 Task: Display the results of the 2022 Victory Lane Racing NASCAR Cup Series for the race "Blu-Emu 400" on the track "Martinsville".
Action: Mouse moved to (150, 168)
Screenshot: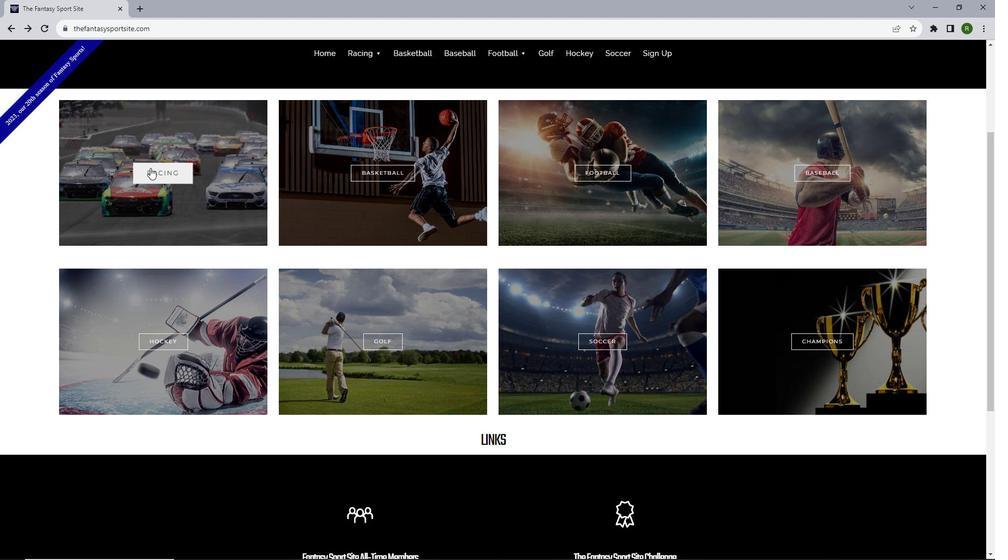 
Action: Mouse pressed left at (150, 168)
Screenshot: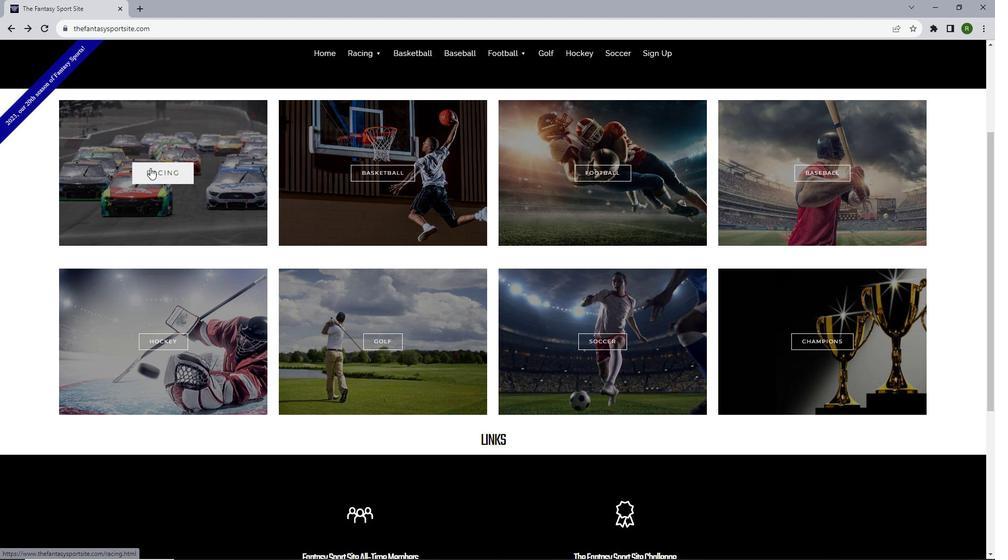 
Action: Mouse moved to (332, 187)
Screenshot: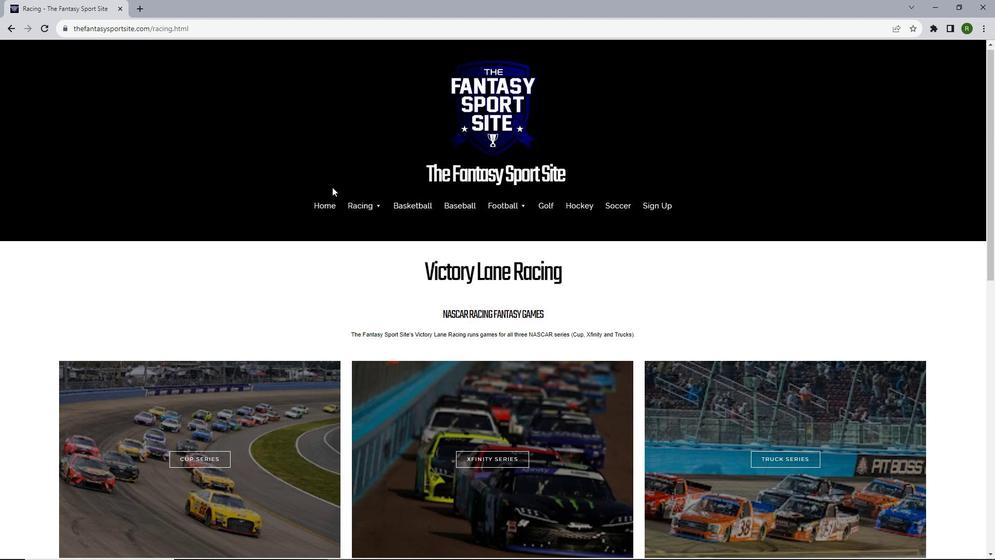 
Action: Mouse scrolled (332, 186) with delta (0, 0)
Screenshot: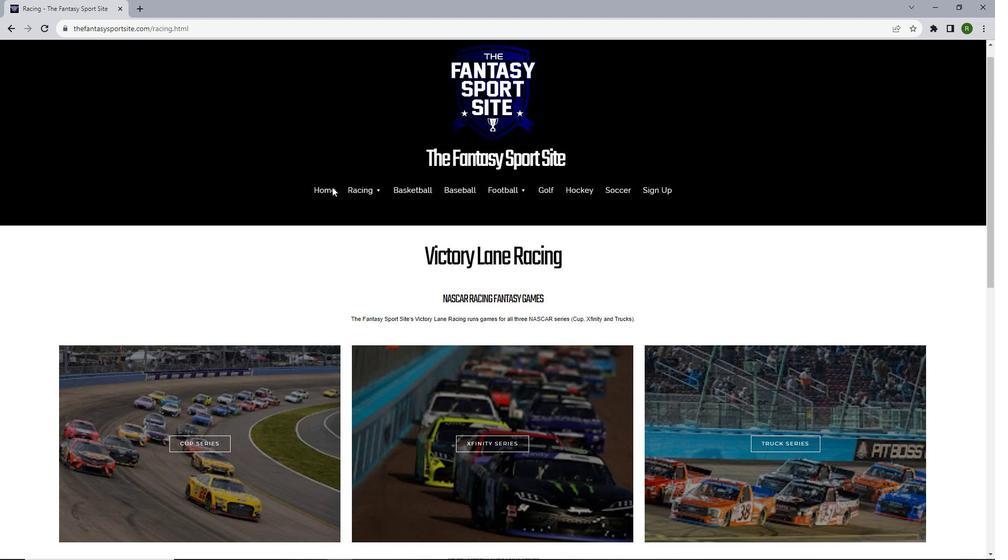
Action: Mouse scrolled (332, 186) with delta (0, 0)
Screenshot: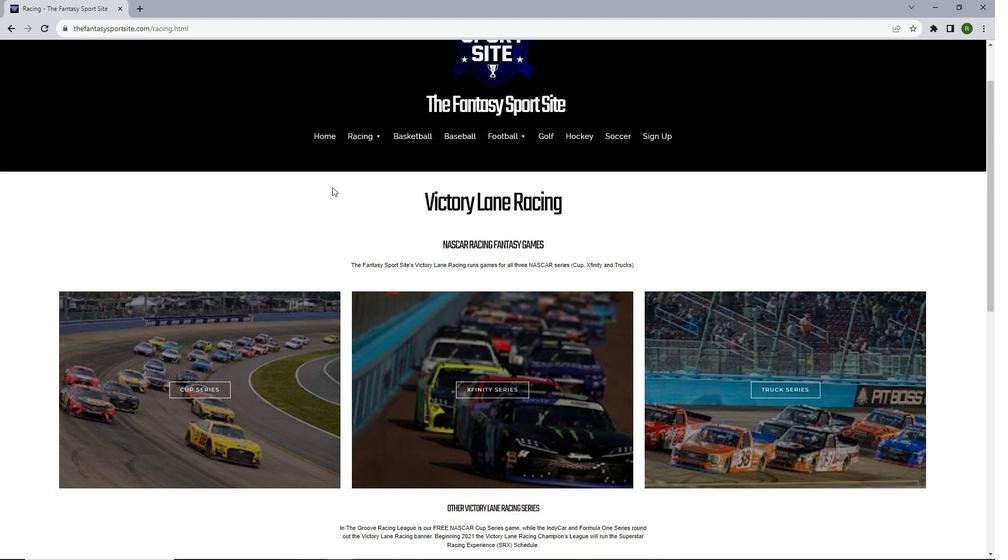 
Action: Mouse scrolled (332, 186) with delta (0, 0)
Screenshot: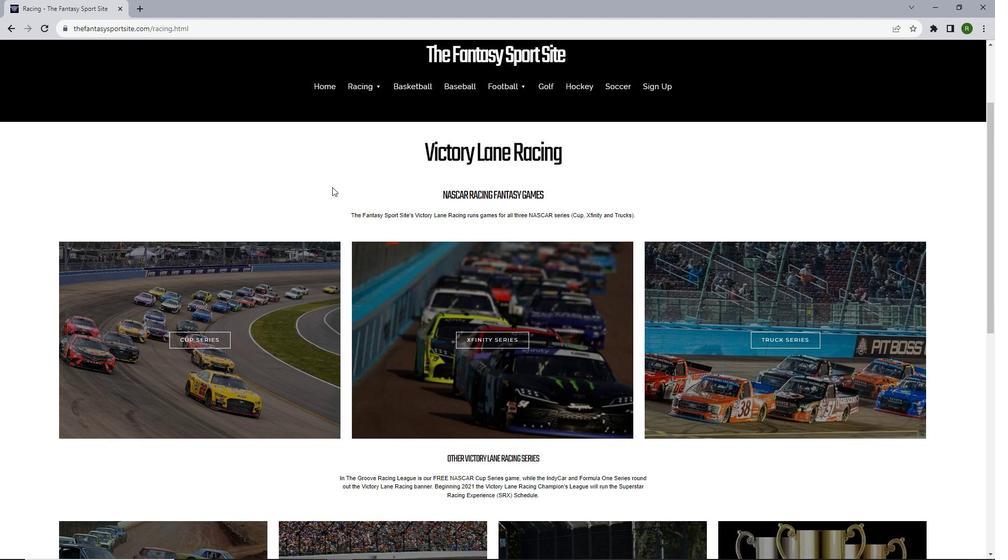
Action: Mouse scrolled (332, 186) with delta (0, 0)
Screenshot: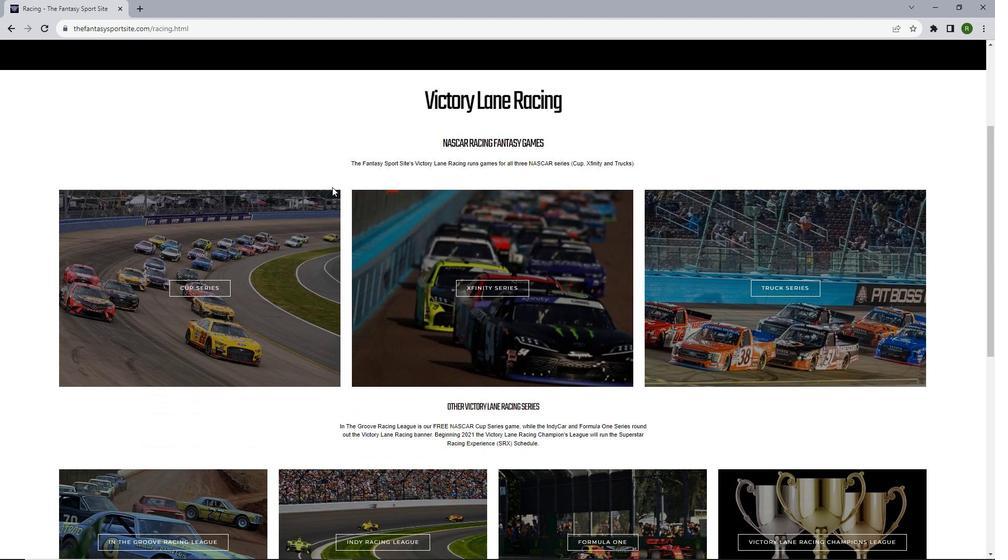 
Action: Mouse moved to (207, 256)
Screenshot: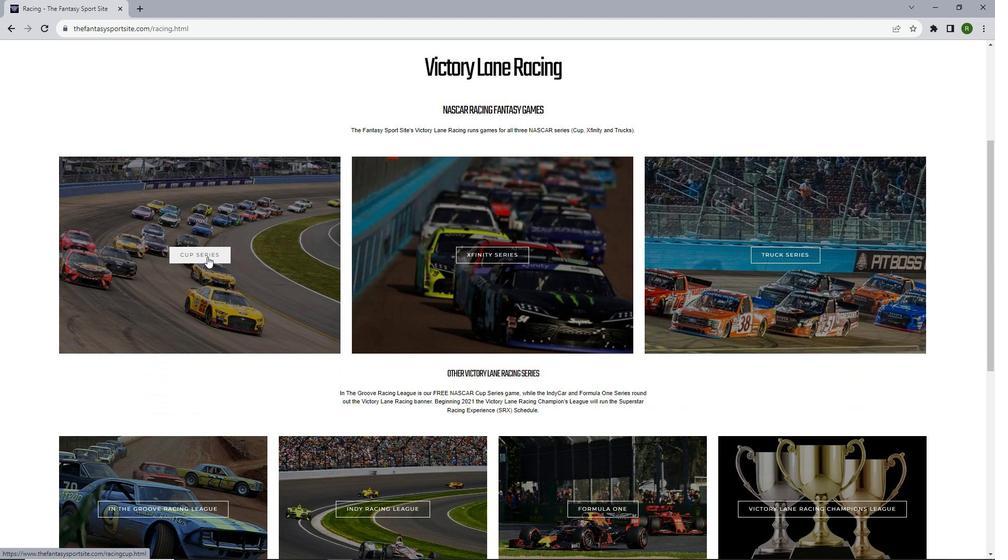 
Action: Mouse pressed left at (207, 256)
Screenshot: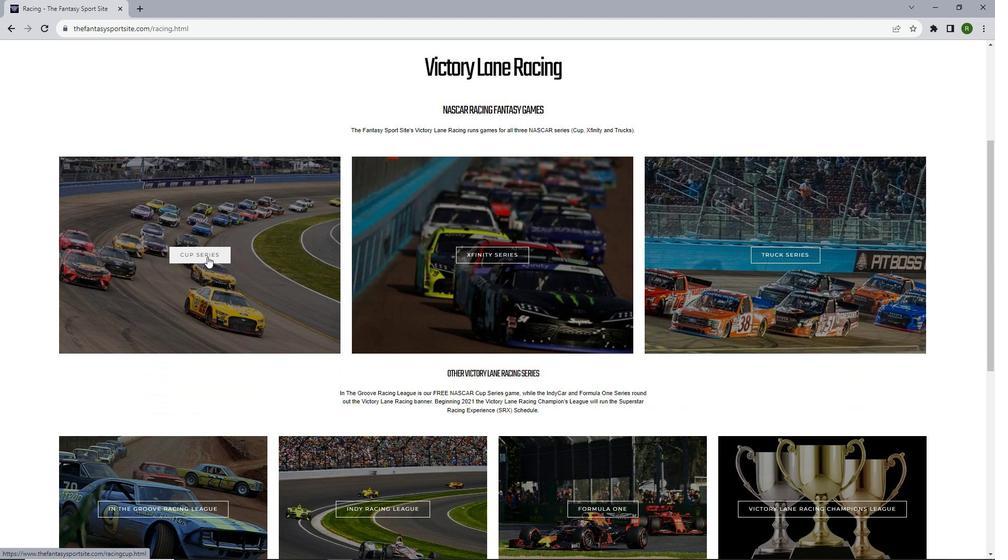 
Action: Mouse moved to (371, 213)
Screenshot: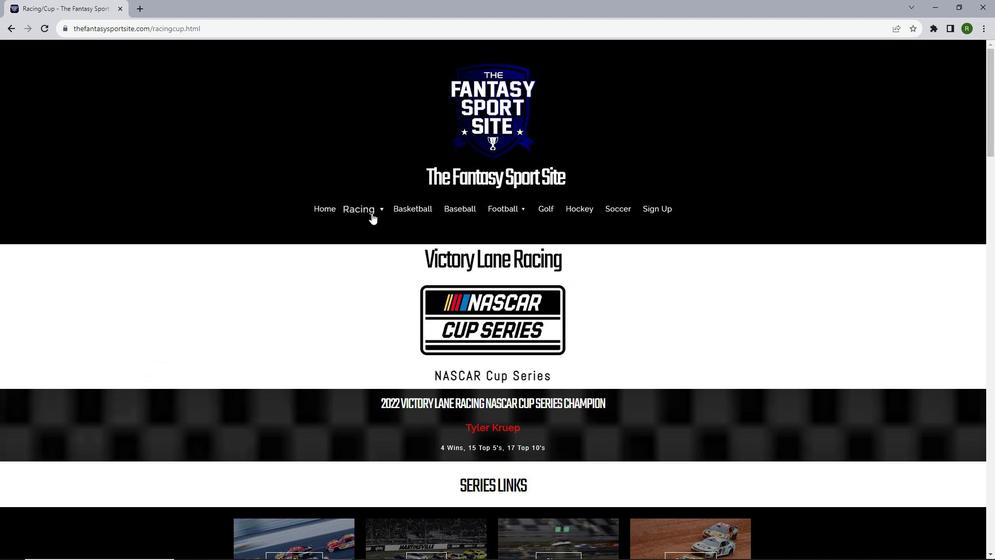
Action: Mouse scrolled (371, 212) with delta (0, 0)
Screenshot: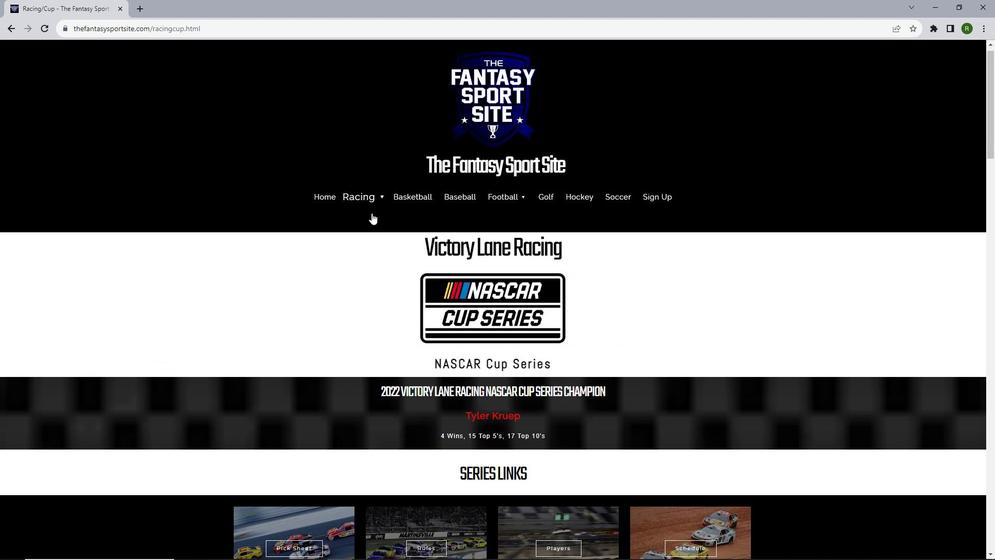 
Action: Mouse scrolled (371, 212) with delta (0, 0)
Screenshot: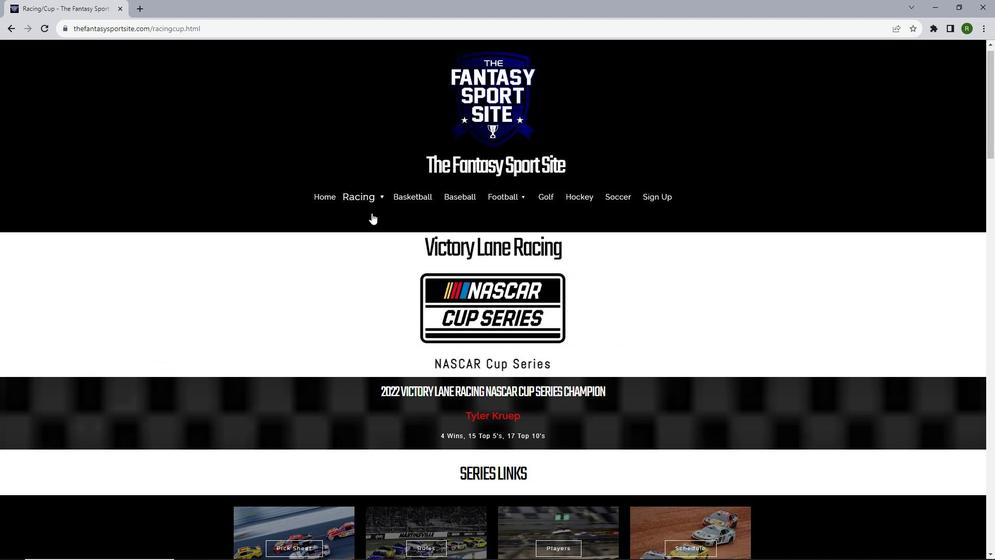 
Action: Mouse scrolled (371, 212) with delta (0, 0)
Screenshot: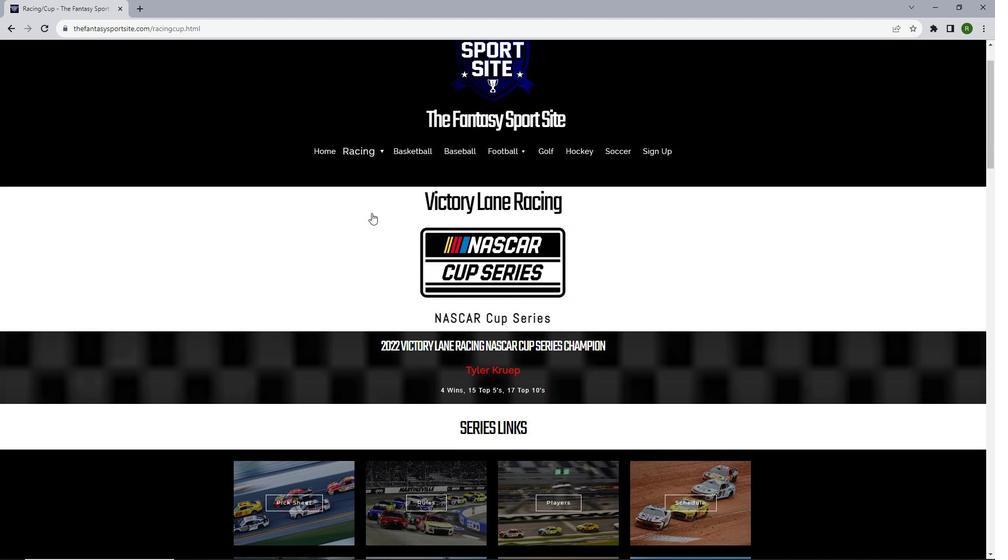 
Action: Mouse moved to (372, 213)
Screenshot: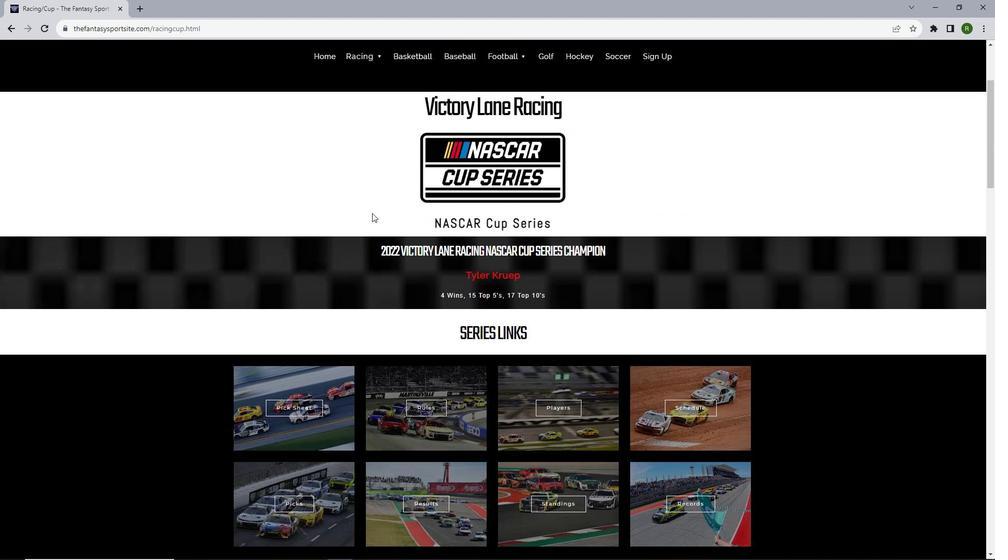 
Action: Mouse scrolled (372, 212) with delta (0, 0)
Screenshot: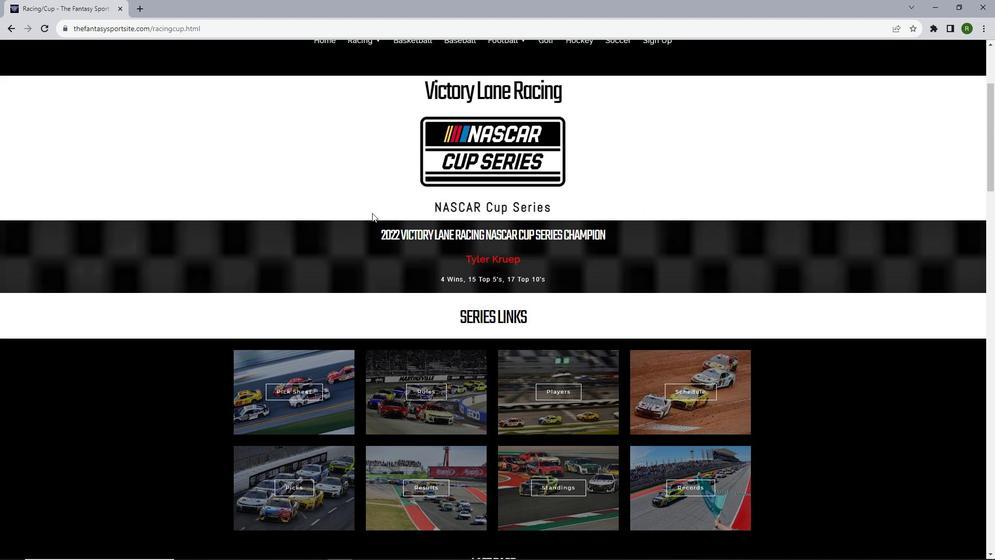 
Action: Mouse scrolled (372, 212) with delta (0, 0)
Screenshot: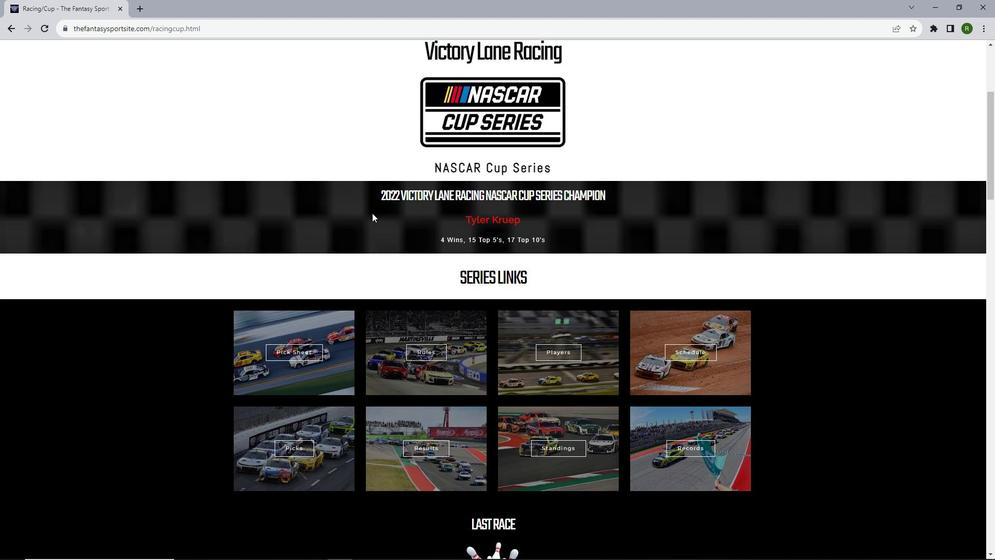 
Action: Mouse scrolled (372, 212) with delta (0, 0)
Screenshot: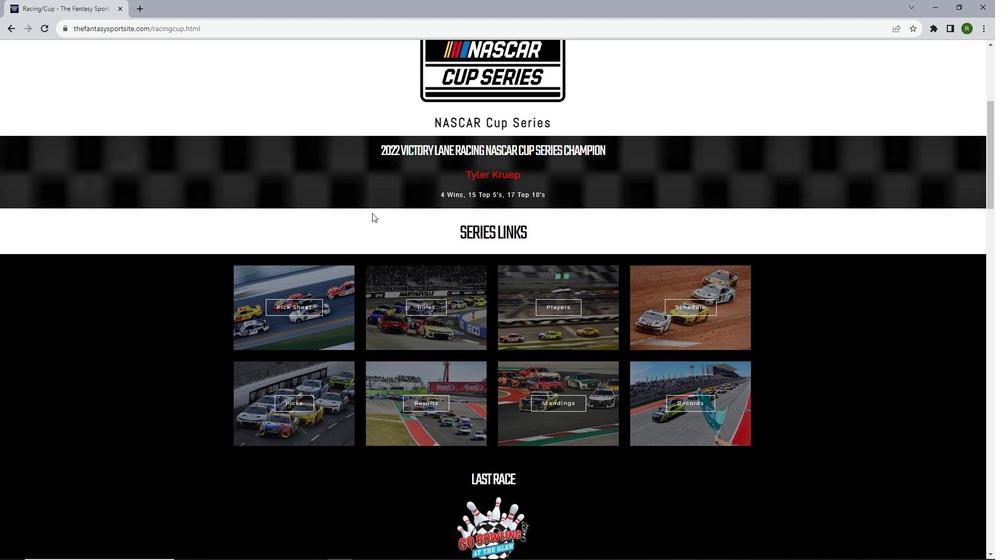 
Action: Mouse moved to (414, 345)
Screenshot: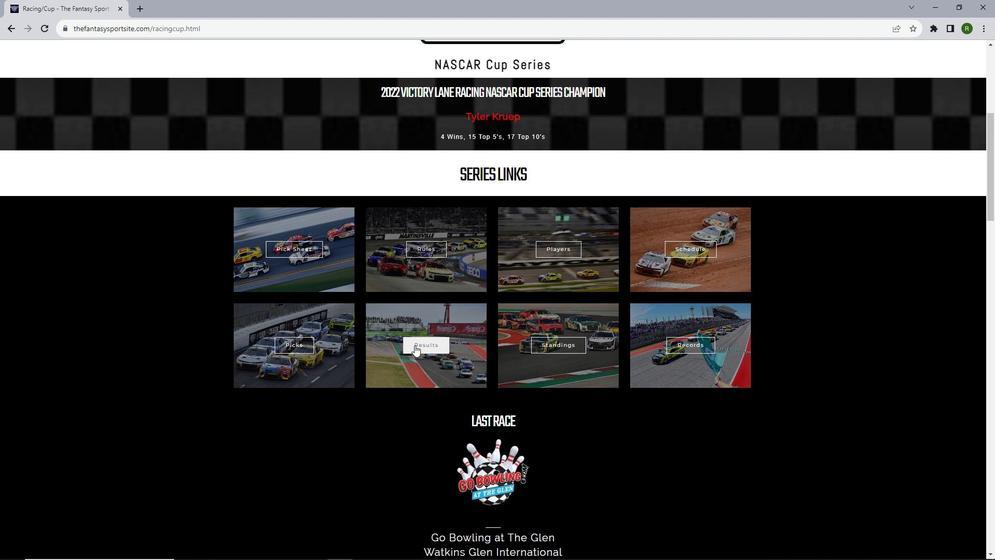 
Action: Mouse pressed left at (414, 345)
Screenshot: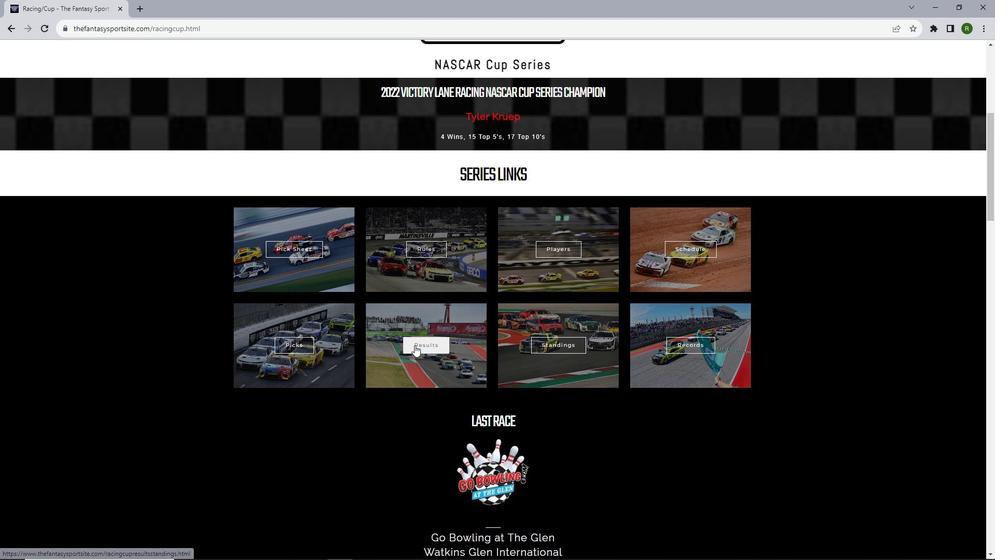 
Action: Mouse moved to (398, 215)
Screenshot: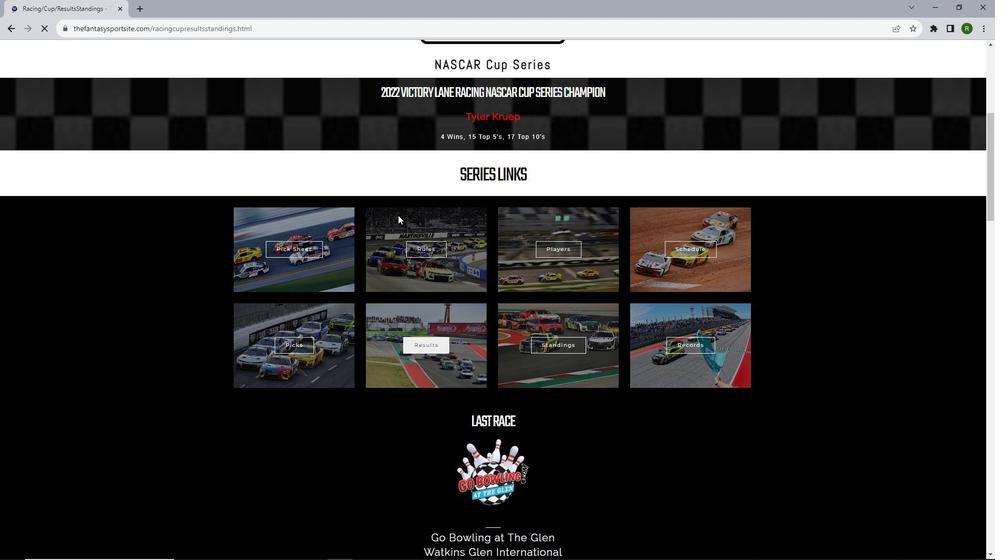 
Action: Mouse scrolled (398, 214) with delta (0, 0)
Screenshot: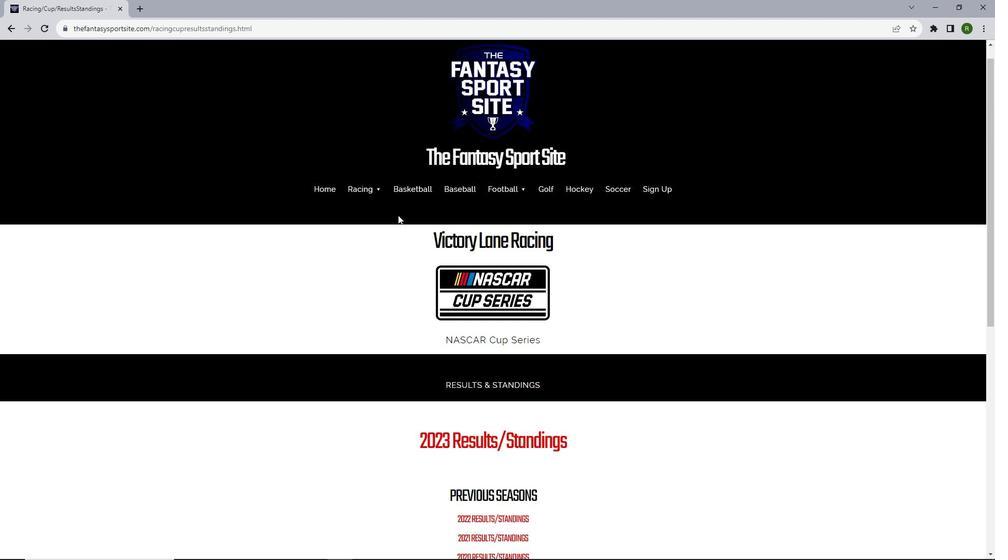 
Action: Mouse scrolled (398, 214) with delta (0, 0)
Screenshot: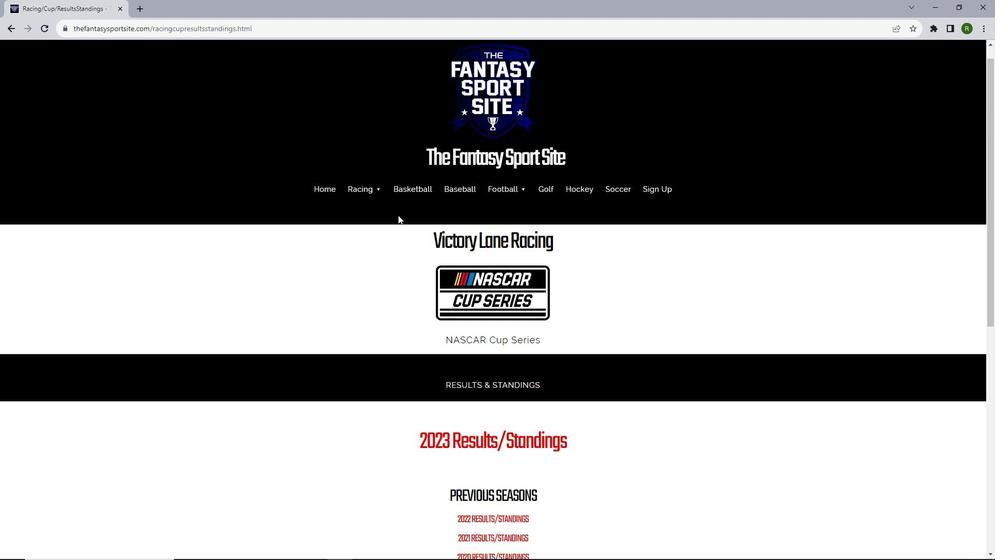 
Action: Mouse scrolled (398, 214) with delta (0, 0)
Screenshot: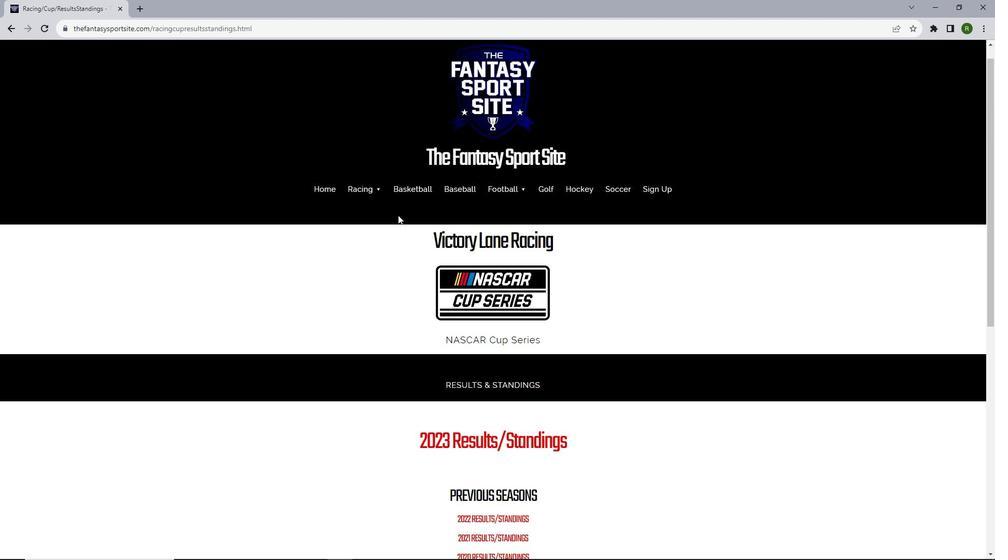 
Action: Mouse scrolled (398, 214) with delta (0, 0)
Screenshot: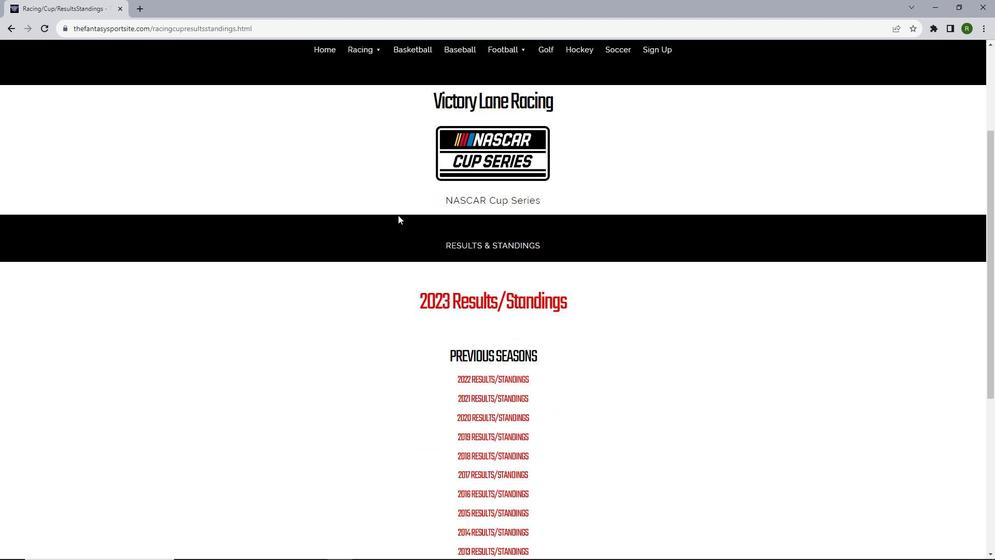 
Action: Mouse moved to (477, 330)
Screenshot: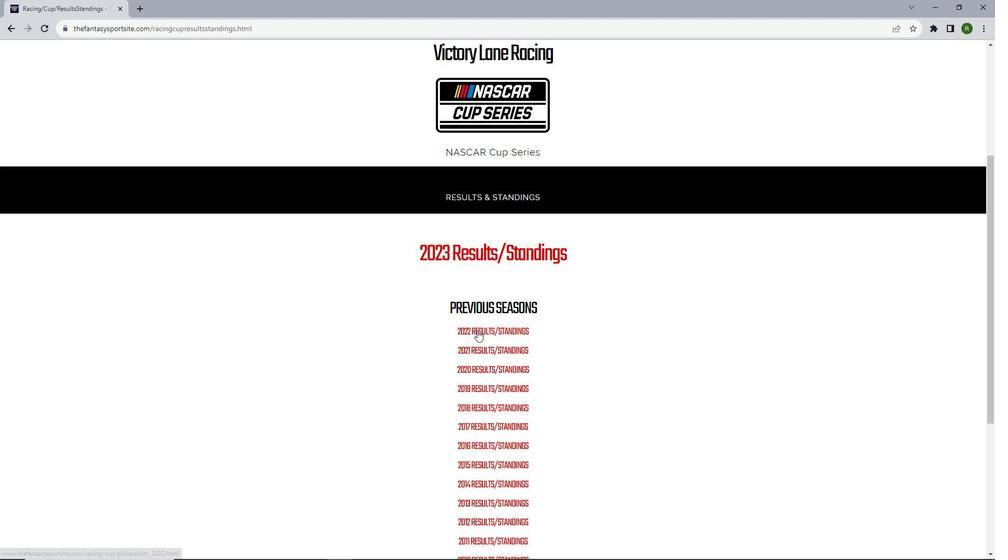 
Action: Mouse pressed left at (477, 330)
Screenshot: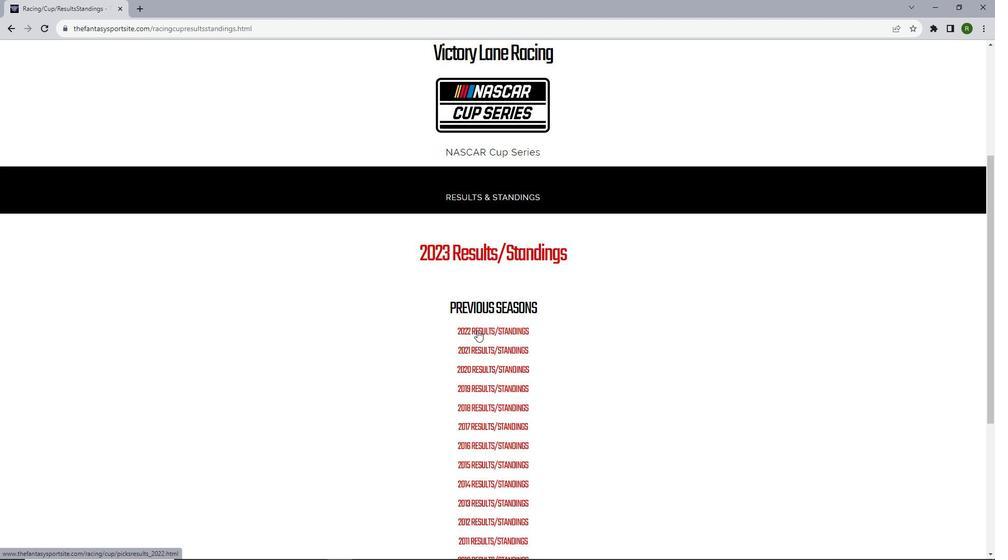 
Action: Mouse moved to (597, 183)
Screenshot: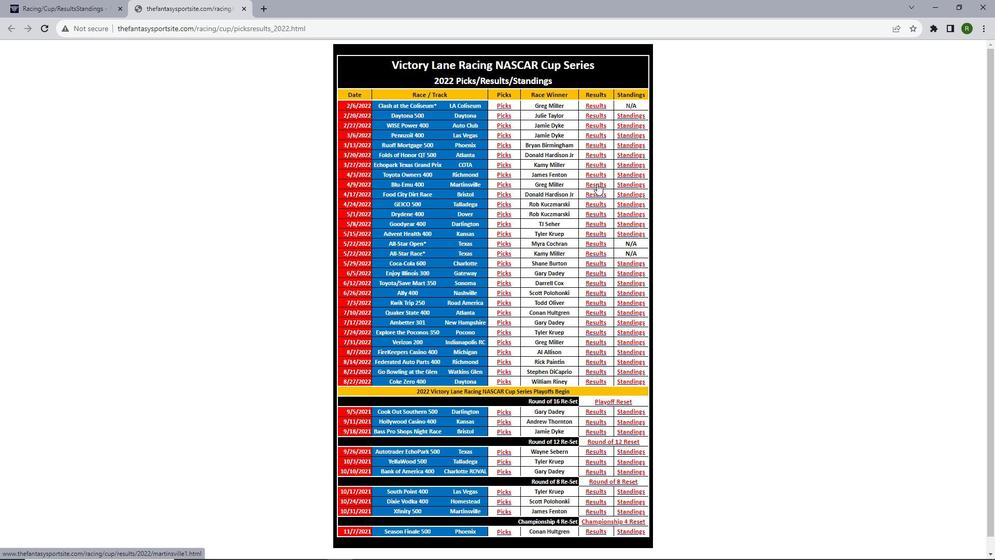 
Action: Mouse pressed left at (597, 183)
Screenshot: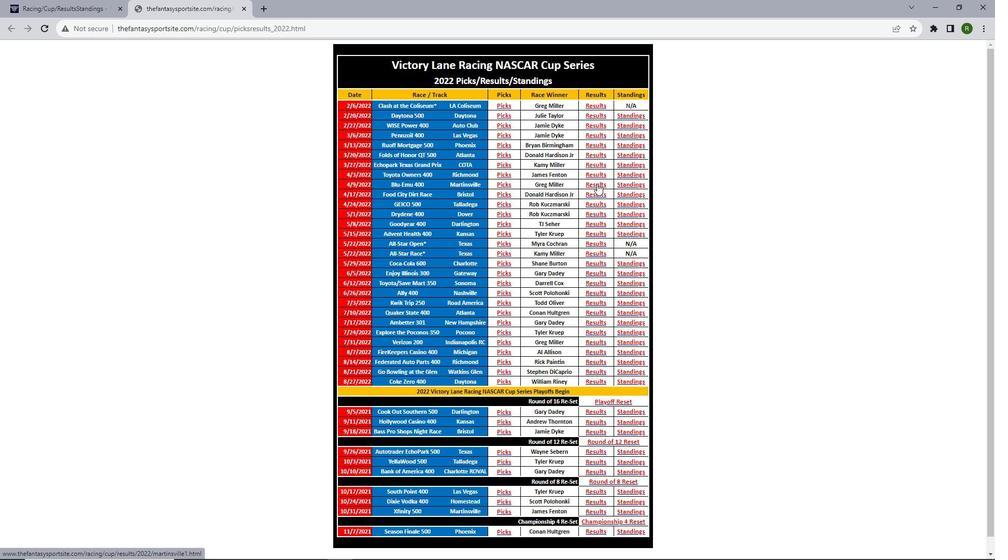 
Action: Mouse moved to (382, 136)
Screenshot: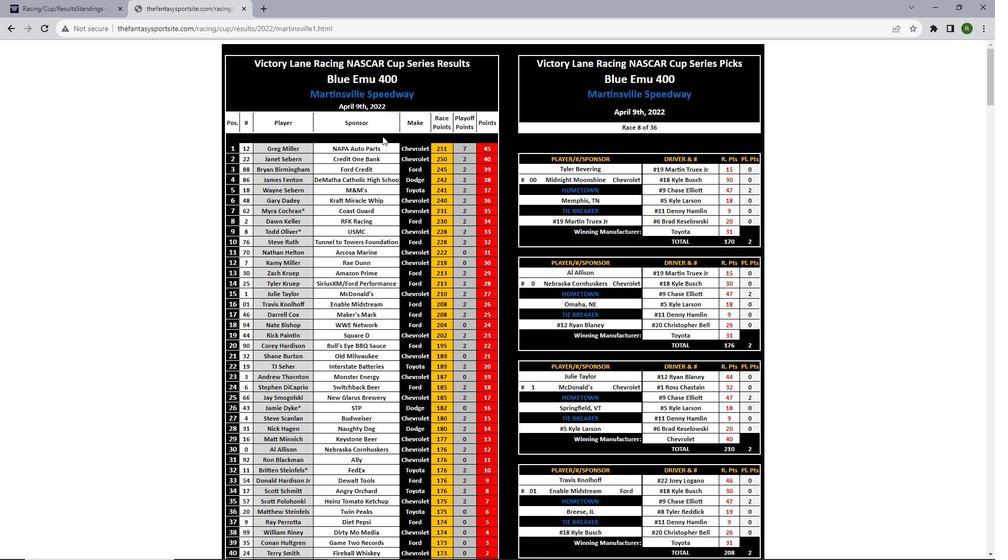 
Action: Mouse scrolled (382, 135) with delta (0, 0)
Screenshot: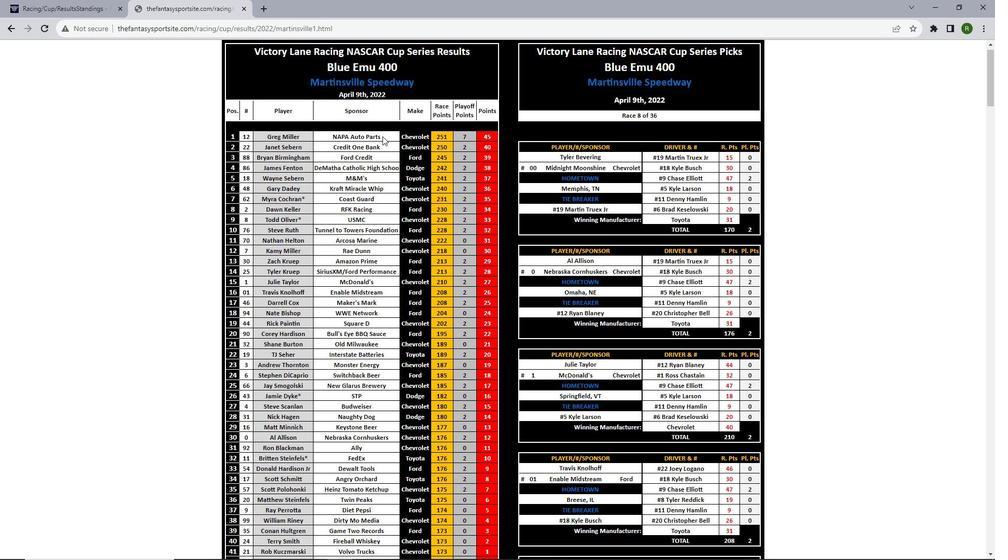 
Action: Mouse moved to (379, 139)
Screenshot: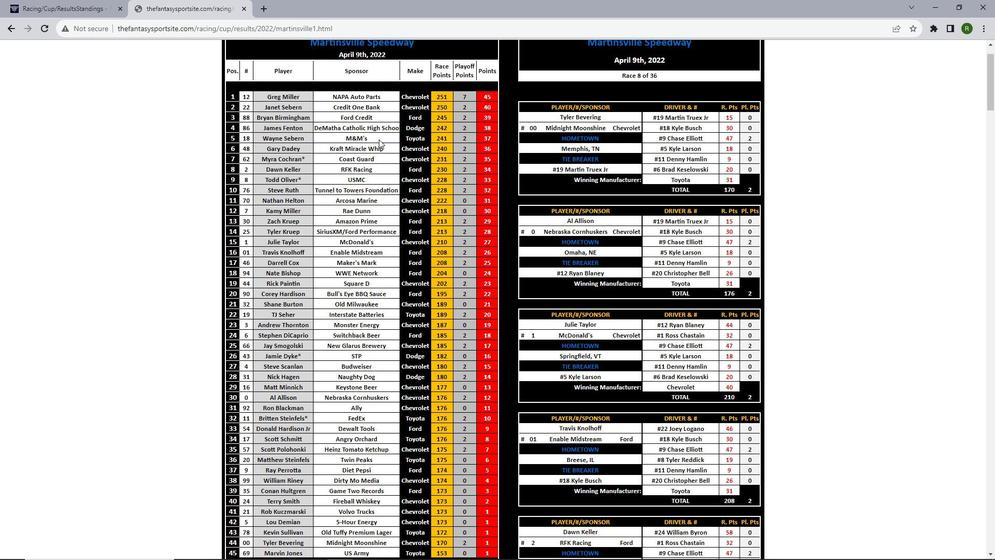 
Action: Mouse scrolled (379, 139) with delta (0, 0)
Screenshot: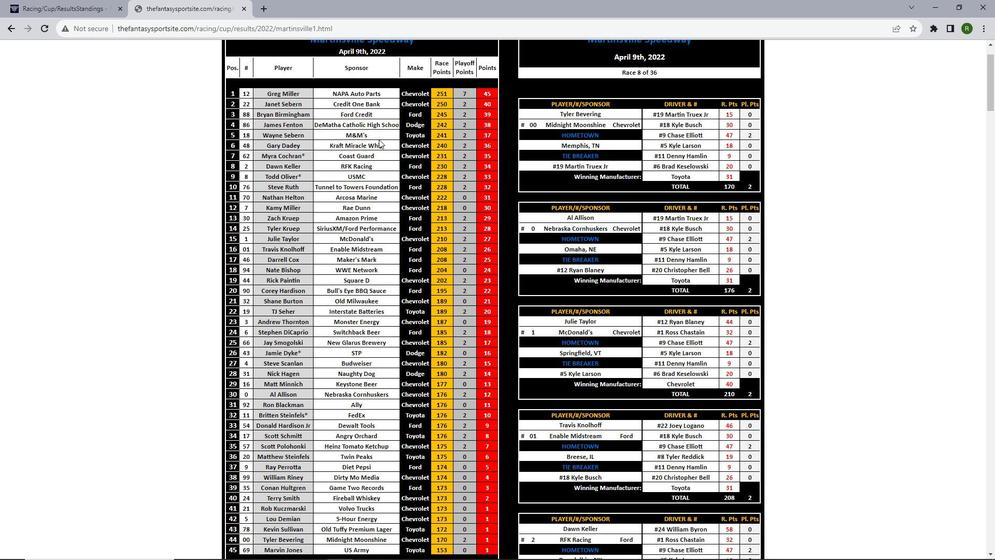 
Action: Mouse moved to (369, 147)
Screenshot: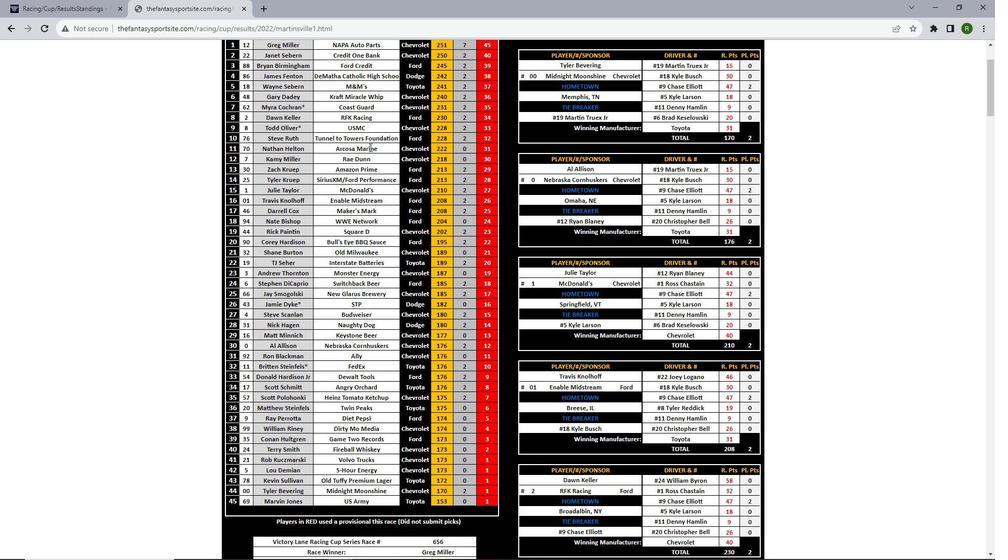 
Action: Mouse scrolled (369, 146) with delta (0, 0)
Screenshot: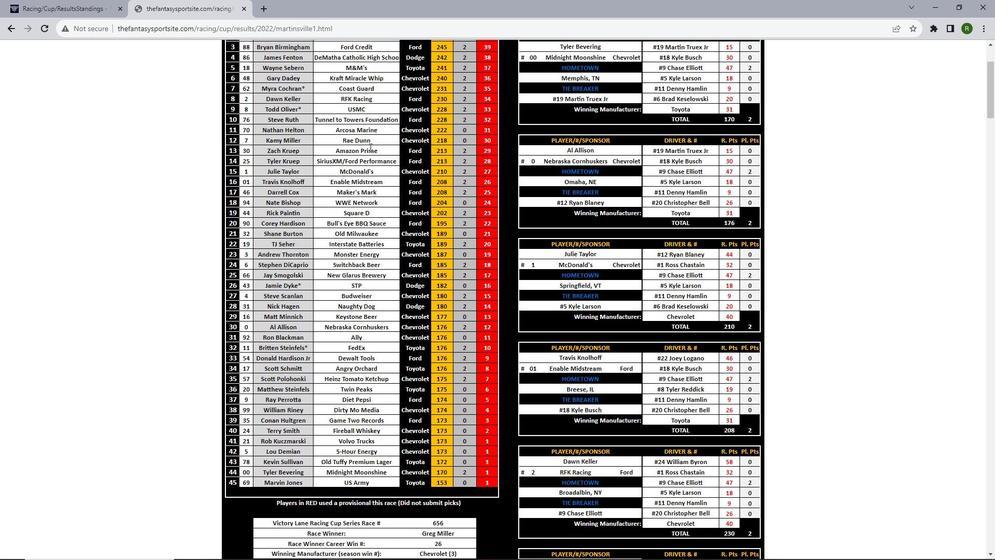 
Action: Mouse scrolled (369, 146) with delta (0, 0)
Screenshot: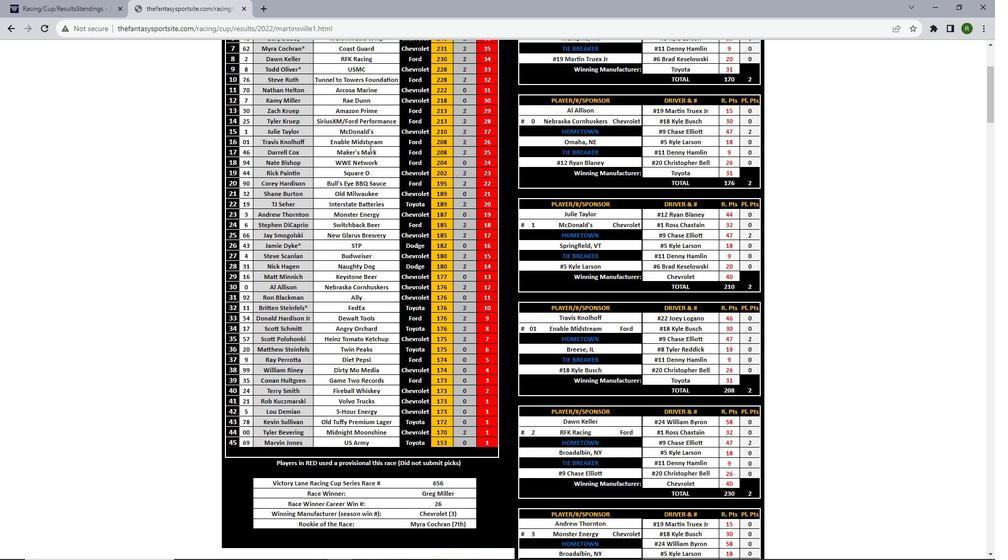 
Action: Mouse scrolled (369, 146) with delta (0, 0)
Screenshot: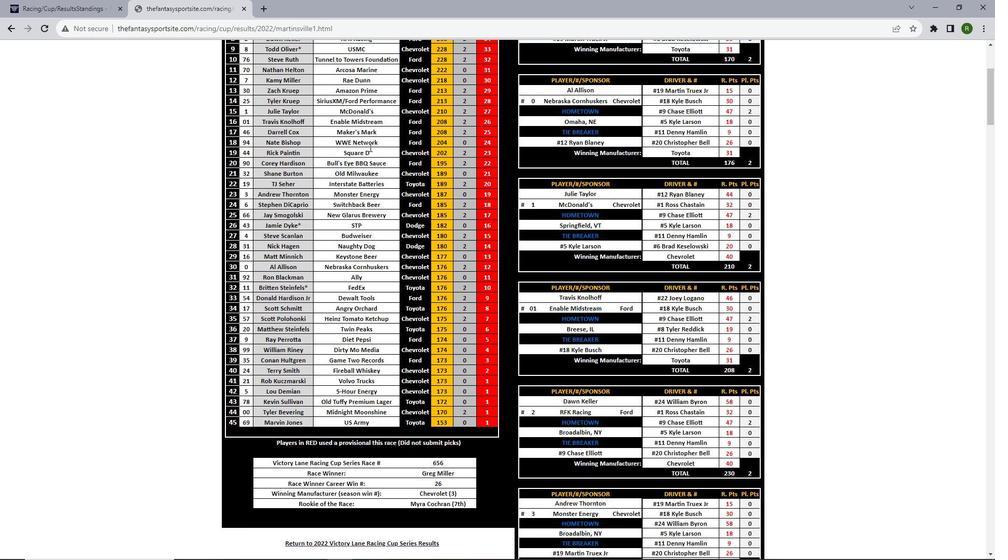 
Action: Mouse scrolled (369, 146) with delta (0, 0)
Screenshot: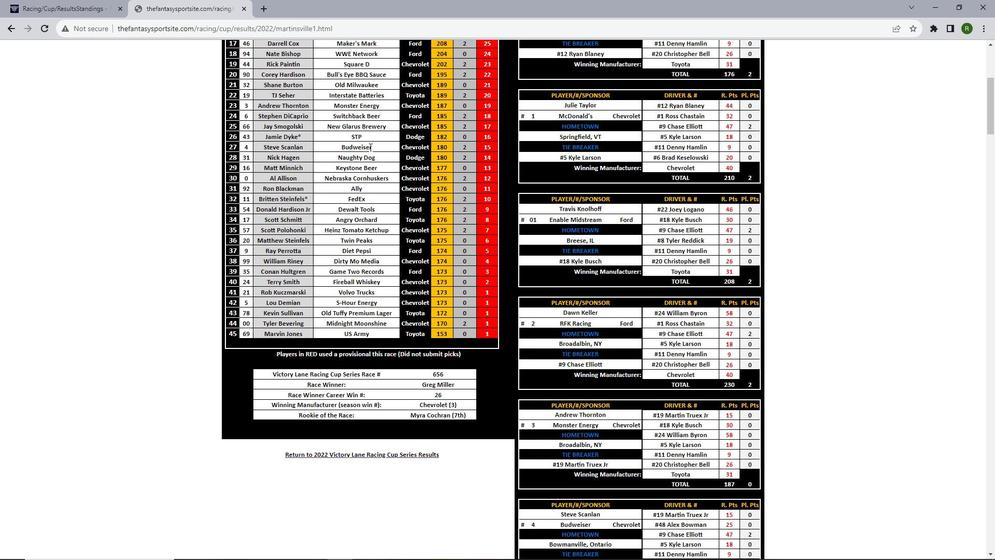 
Action: Mouse scrolled (369, 146) with delta (0, 0)
Screenshot: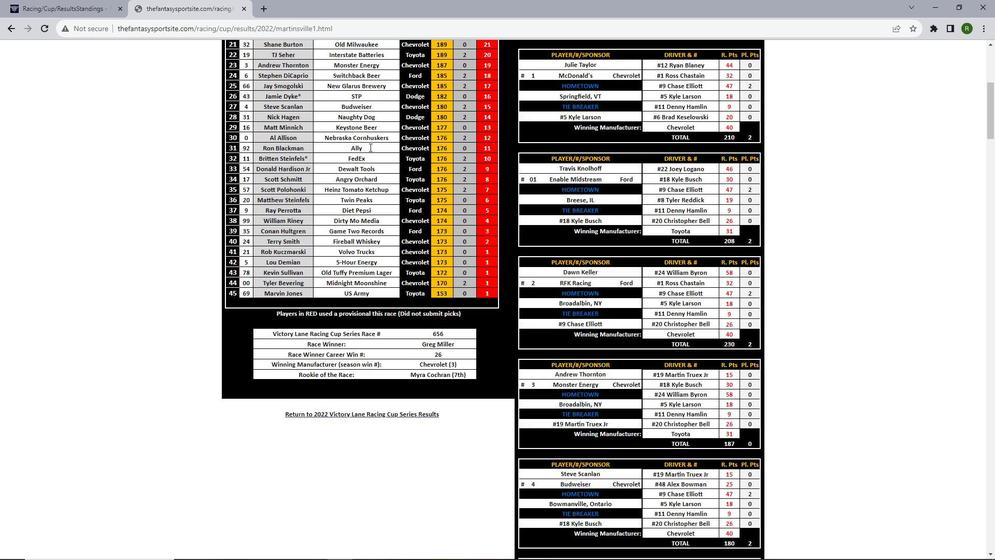 
Action: Mouse scrolled (369, 146) with delta (0, 0)
Screenshot: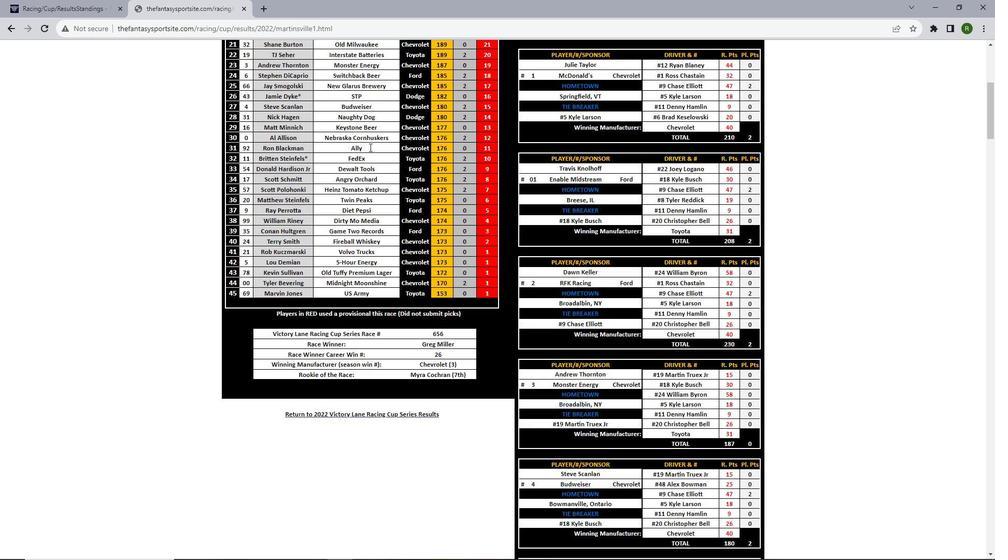 
Action: Mouse scrolled (369, 146) with delta (0, 0)
Screenshot: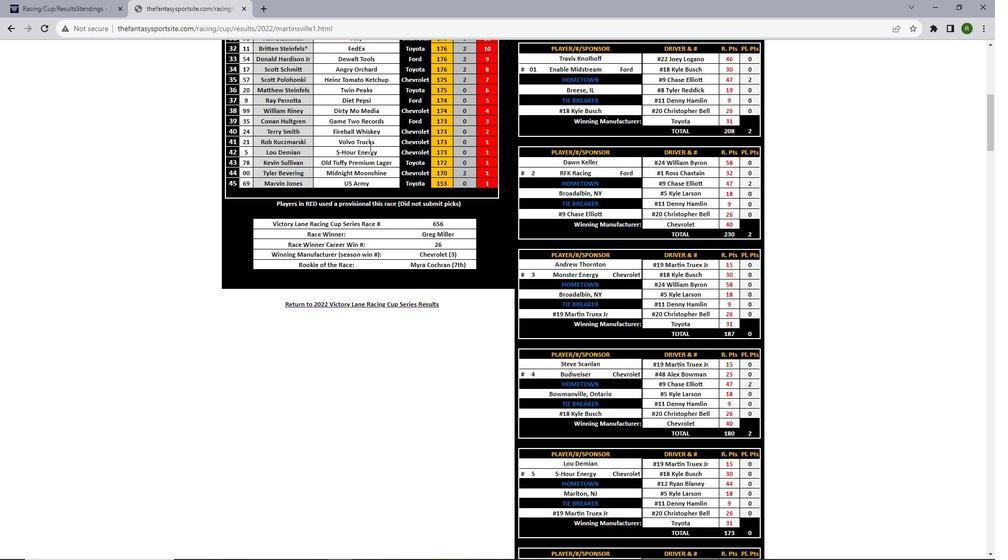 
Action: Mouse scrolled (369, 146) with delta (0, 0)
Screenshot: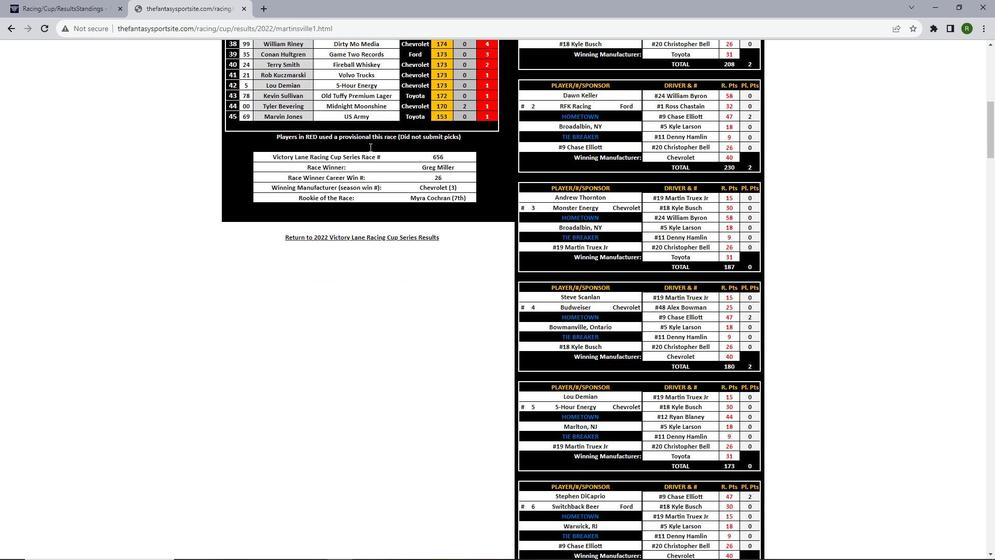 
Action: Mouse scrolled (369, 146) with delta (0, 0)
Screenshot: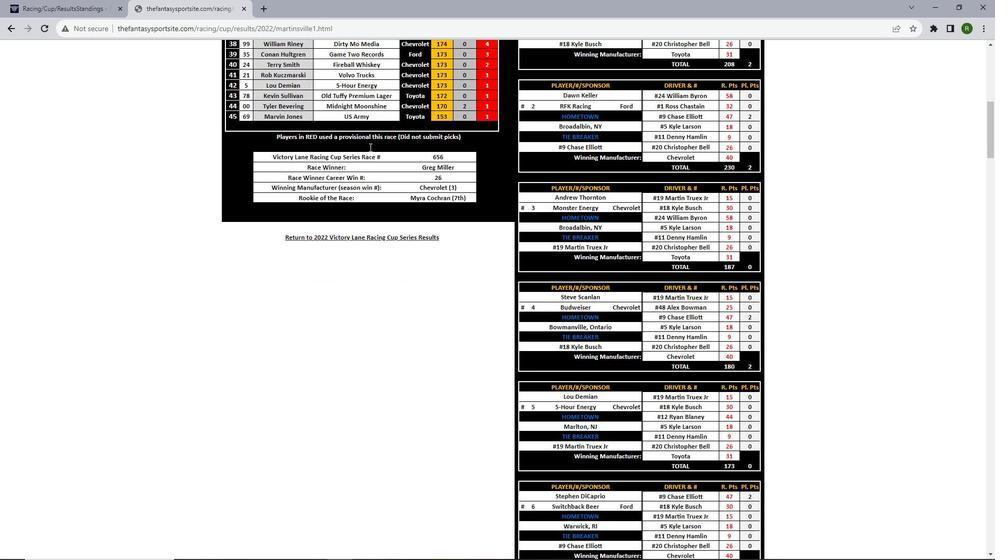 
Action: Mouse scrolled (369, 146) with delta (0, 0)
Screenshot: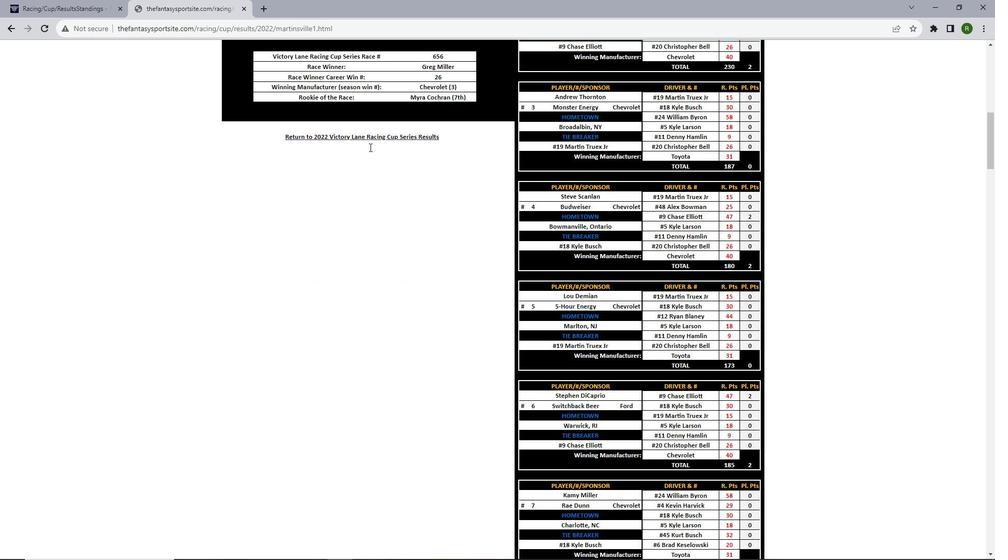 
Action: Mouse scrolled (369, 146) with delta (0, 0)
Screenshot: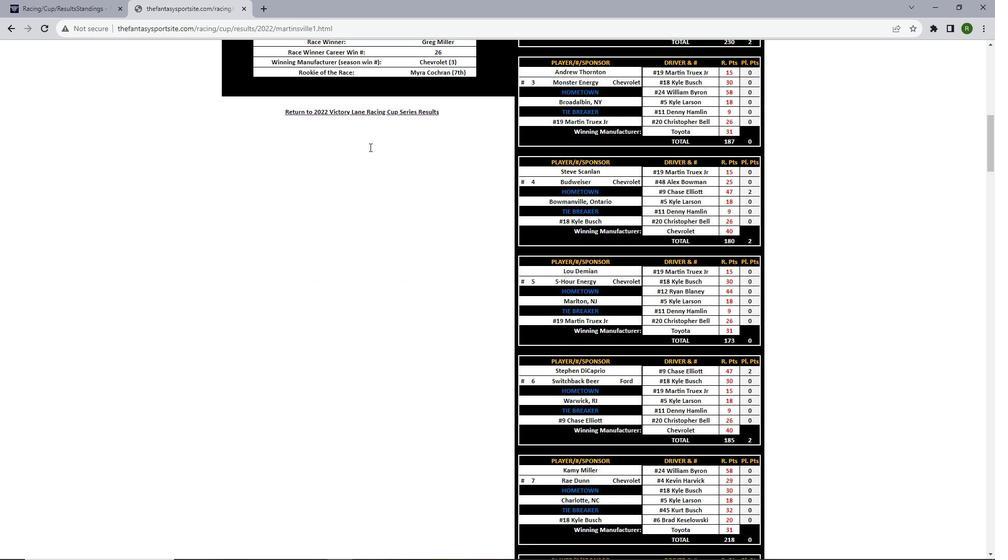 
Action: Mouse scrolled (369, 146) with delta (0, 0)
Screenshot: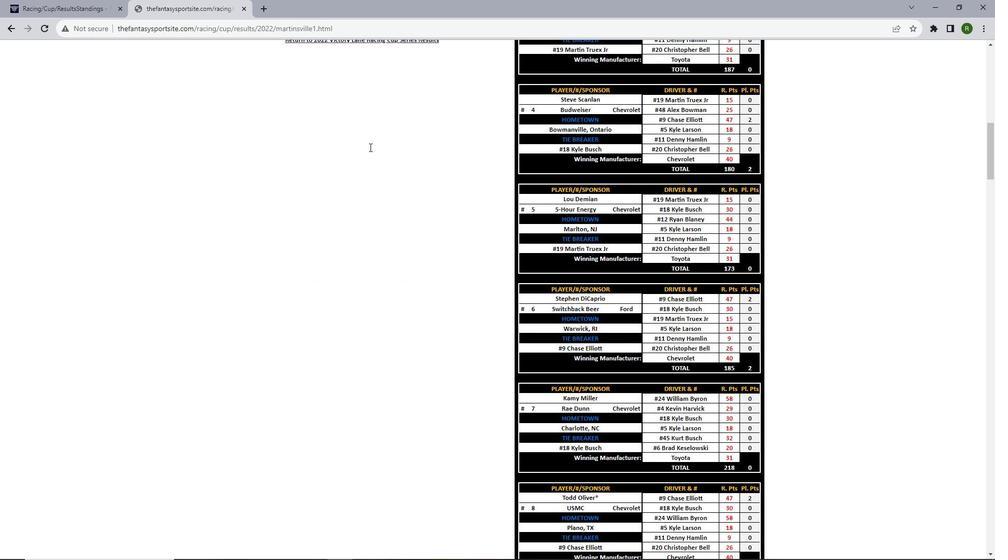 
Action: Mouse scrolled (369, 146) with delta (0, 0)
Screenshot: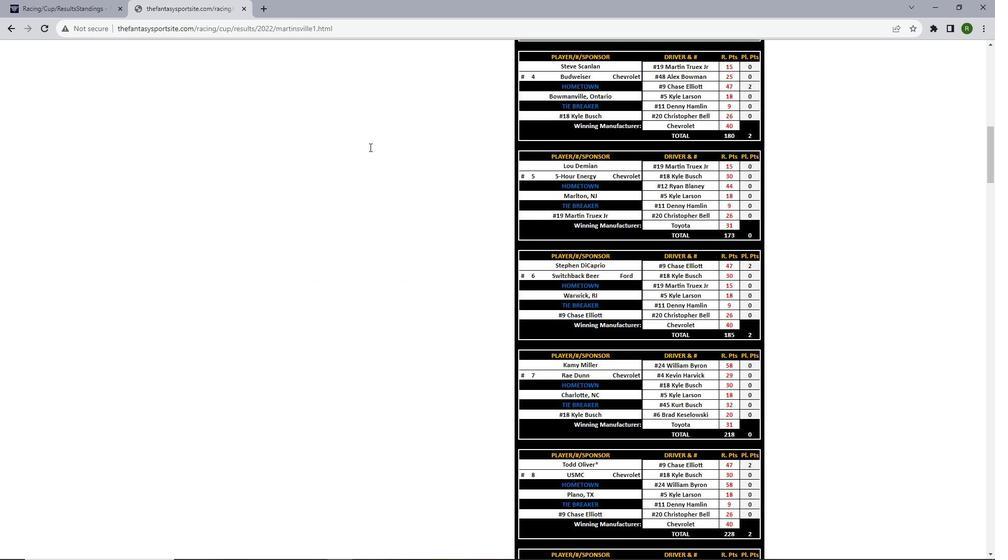 
Action: Mouse scrolled (369, 146) with delta (0, 0)
Screenshot: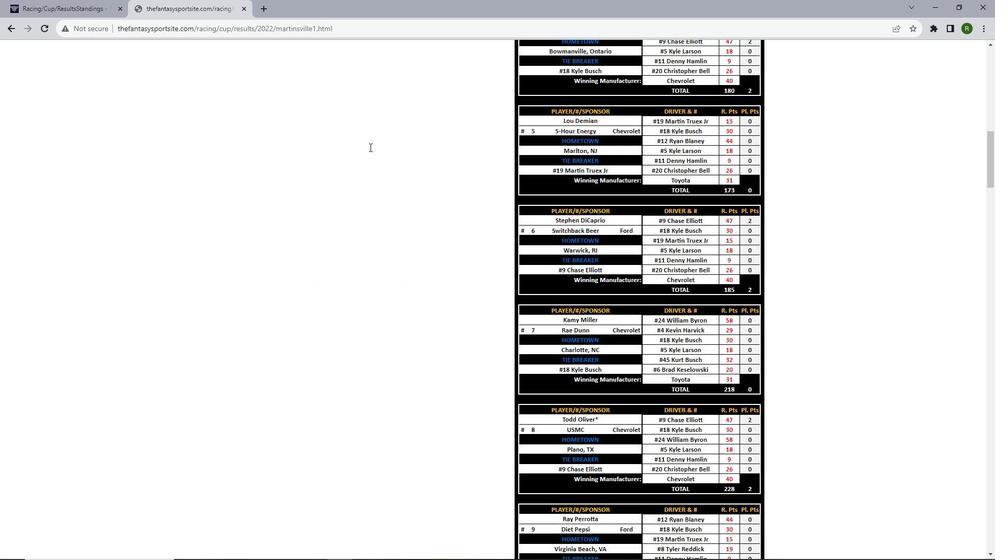 
Action: Mouse scrolled (369, 146) with delta (0, 0)
Screenshot: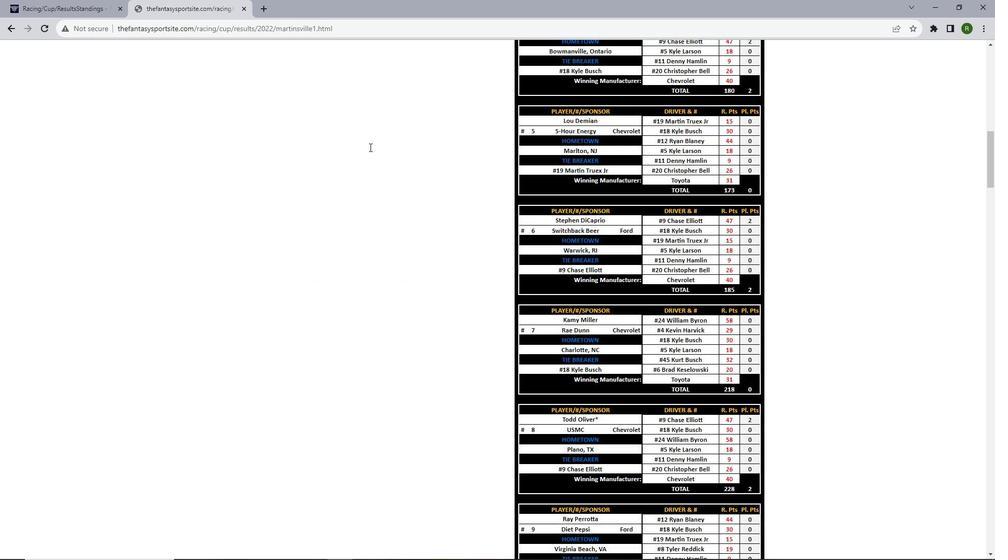 
Action: Mouse scrolled (369, 146) with delta (0, 0)
Screenshot: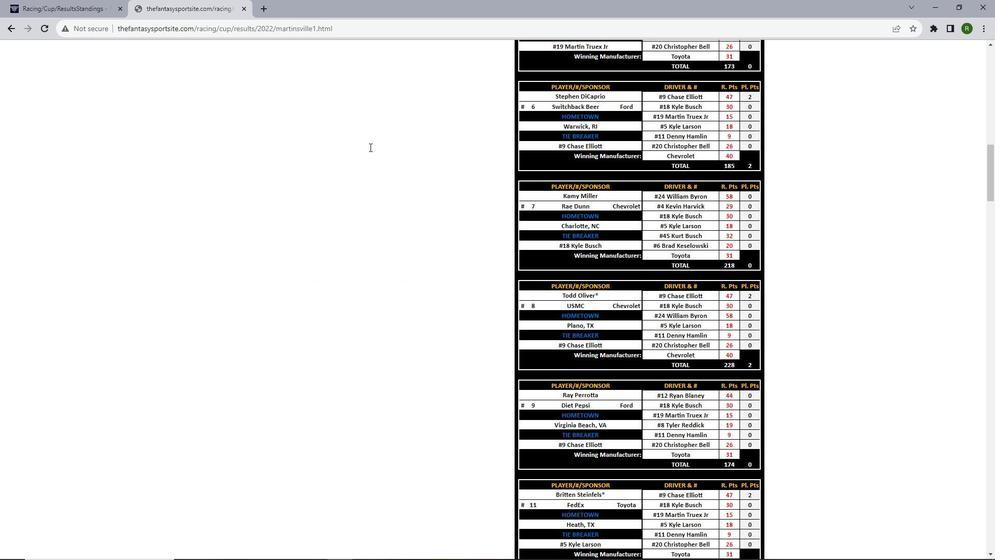 
Action: Mouse scrolled (369, 146) with delta (0, 0)
Screenshot: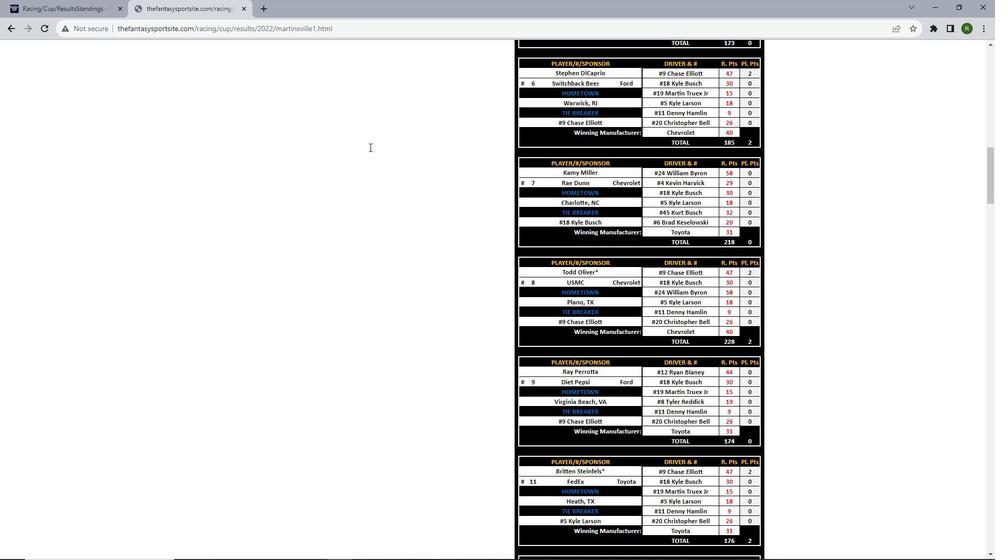 
Action: Mouse scrolled (369, 146) with delta (0, 0)
Screenshot: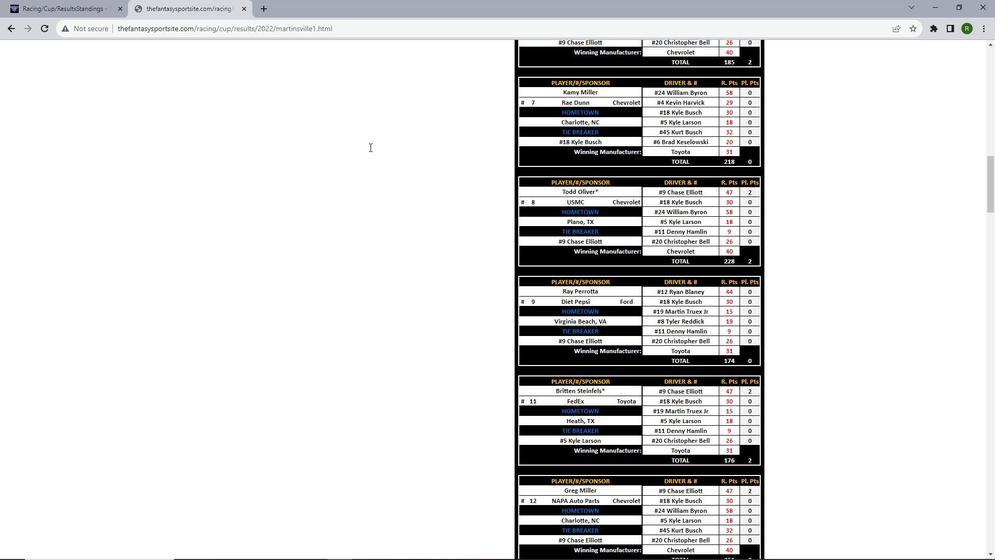 
Action: Mouse scrolled (369, 146) with delta (0, 0)
Screenshot: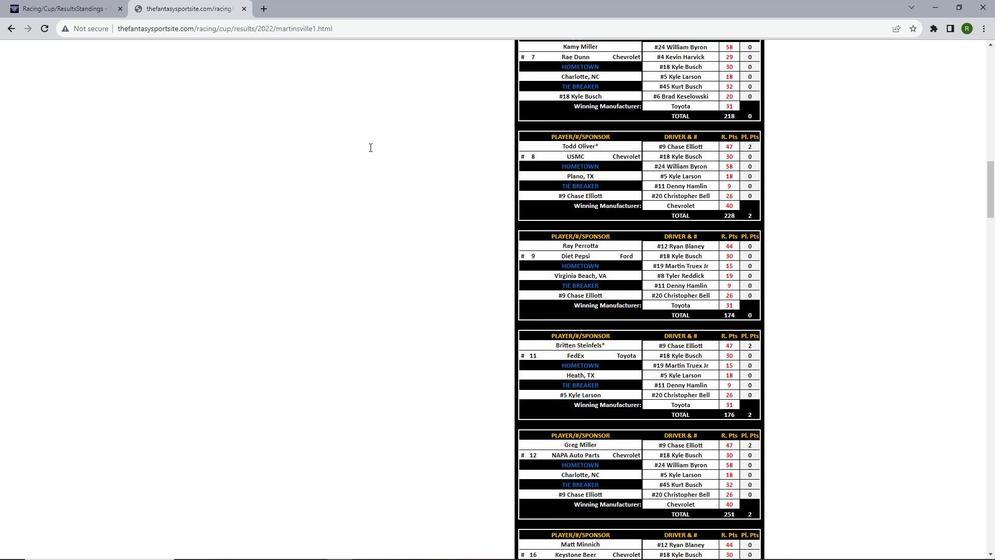 
Action: Mouse scrolled (369, 146) with delta (0, 0)
Screenshot: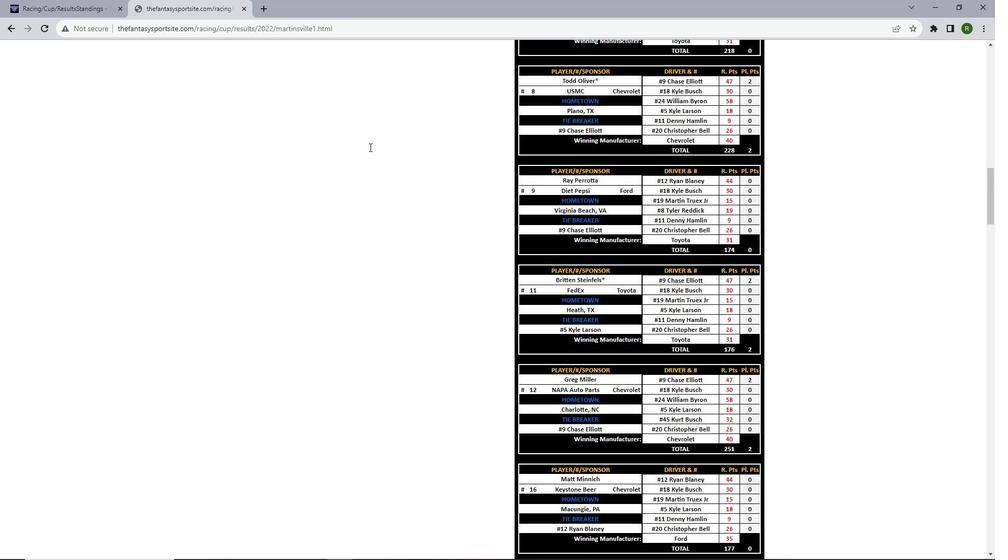 
Action: Mouse scrolled (369, 146) with delta (0, 0)
Screenshot: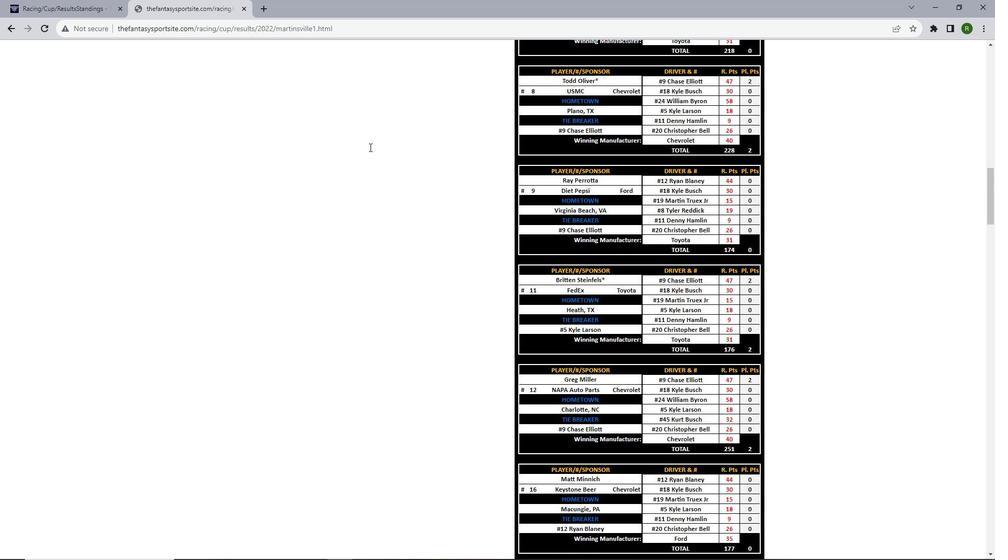 
Action: Mouse scrolled (369, 146) with delta (0, 0)
Screenshot: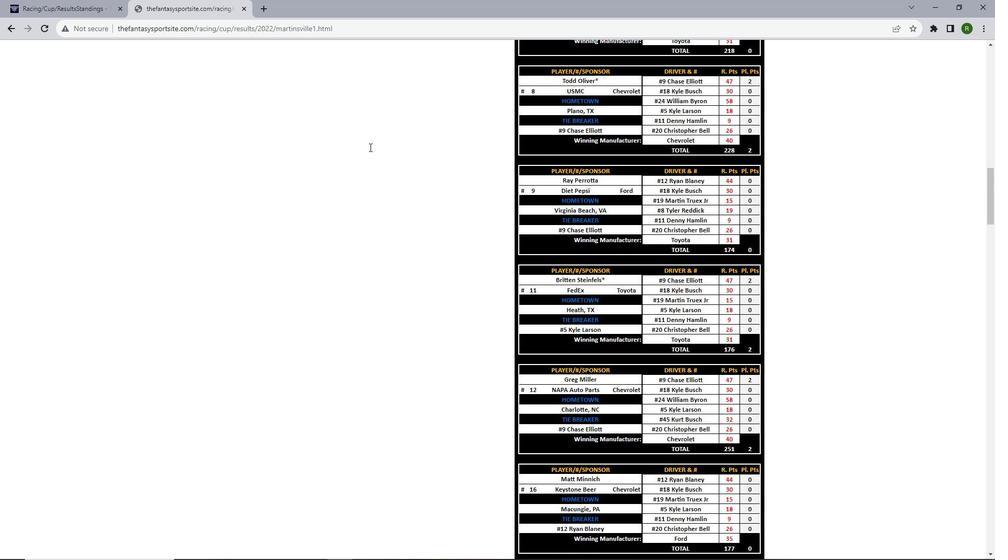 
Action: Mouse scrolled (369, 146) with delta (0, 0)
Screenshot: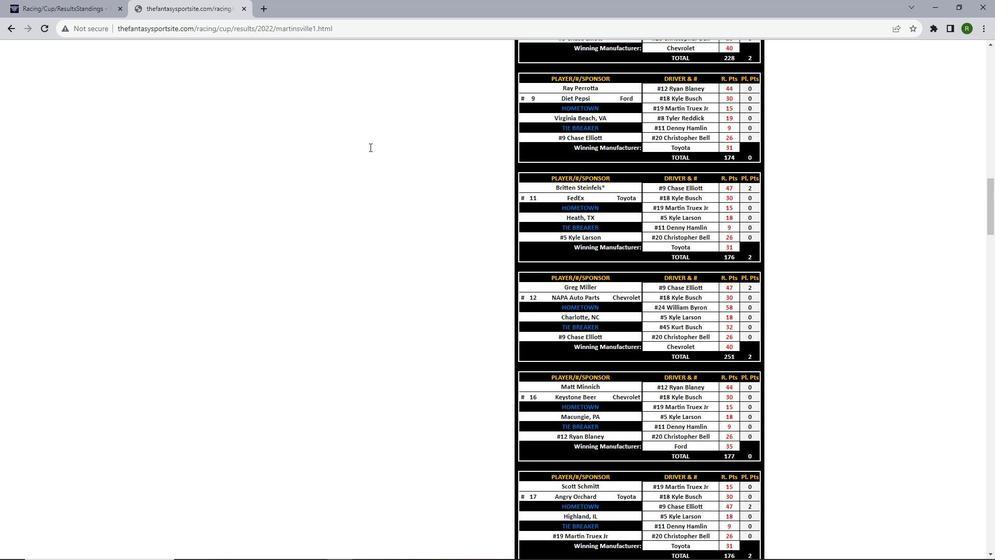 
Action: Mouse scrolled (369, 146) with delta (0, 0)
Screenshot: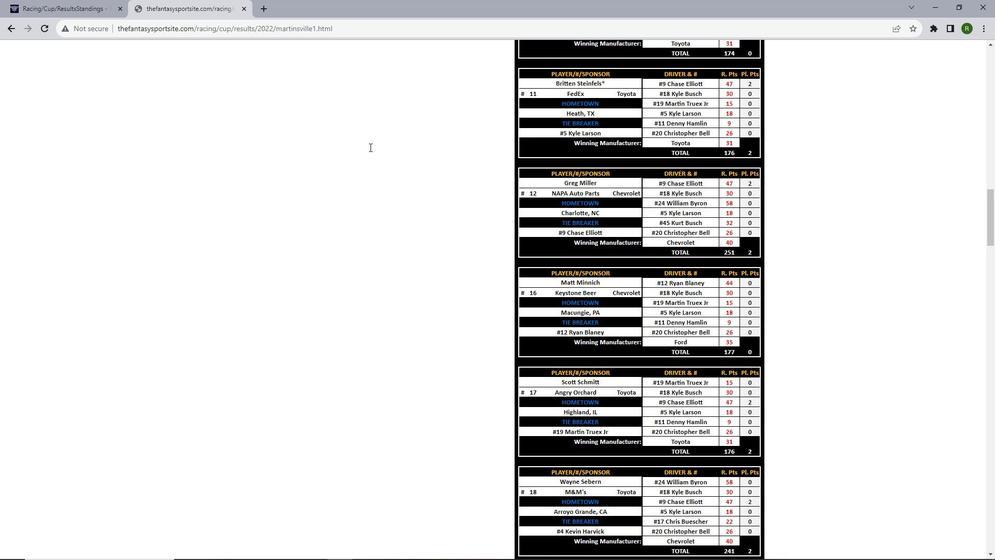 
Action: Mouse scrolled (369, 146) with delta (0, 0)
Screenshot: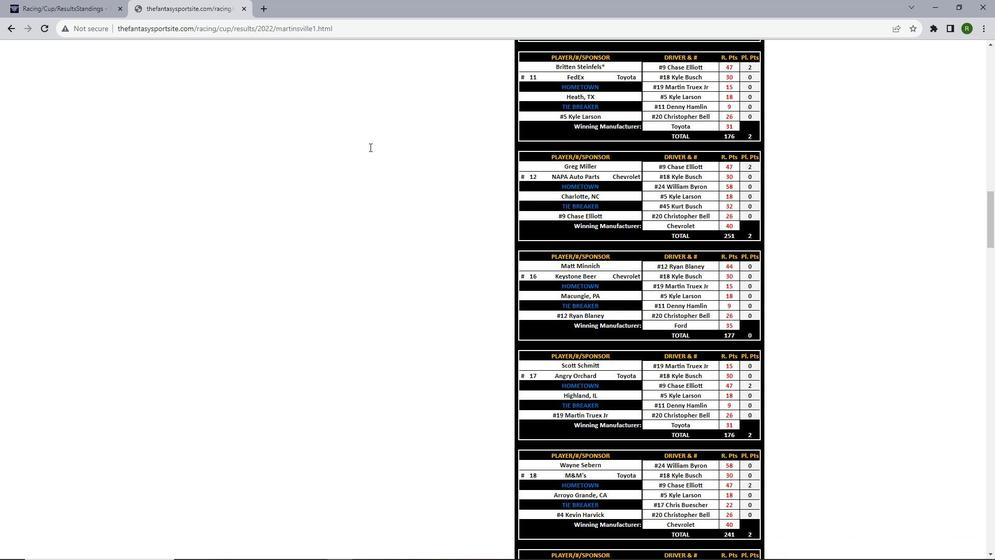 
Action: Mouse scrolled (369, 146) with delta (0, 0)
Screenshot: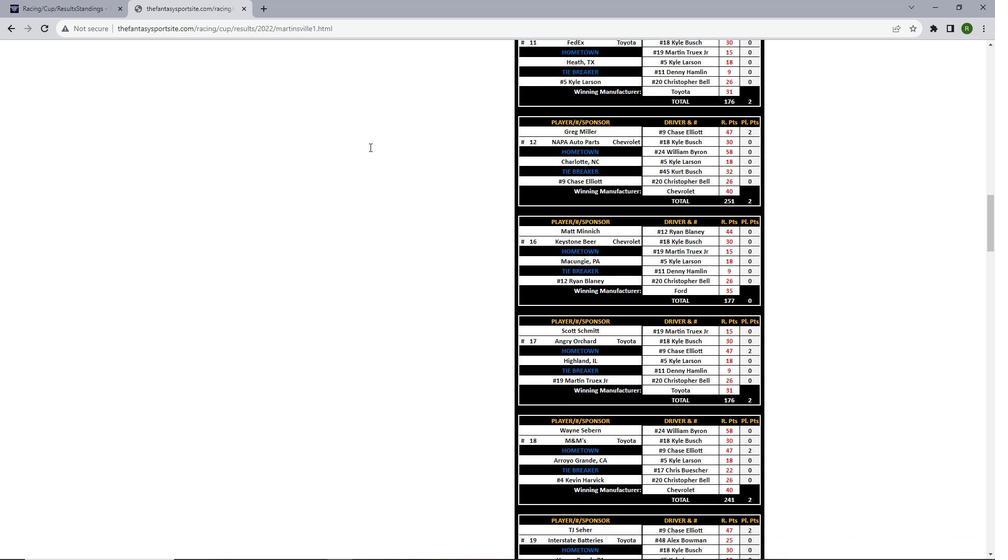 
Action: Mouse scrolled (369, 146) with delta (0, 0)
Screenshot: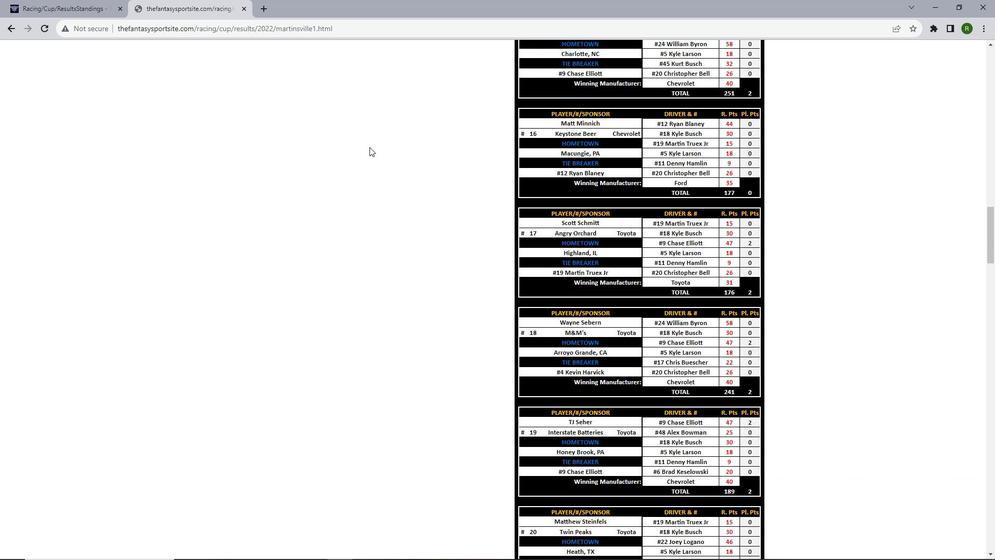 
Action: Mouse scrolled (369, 146) with delta (0, 0)
Screenshot: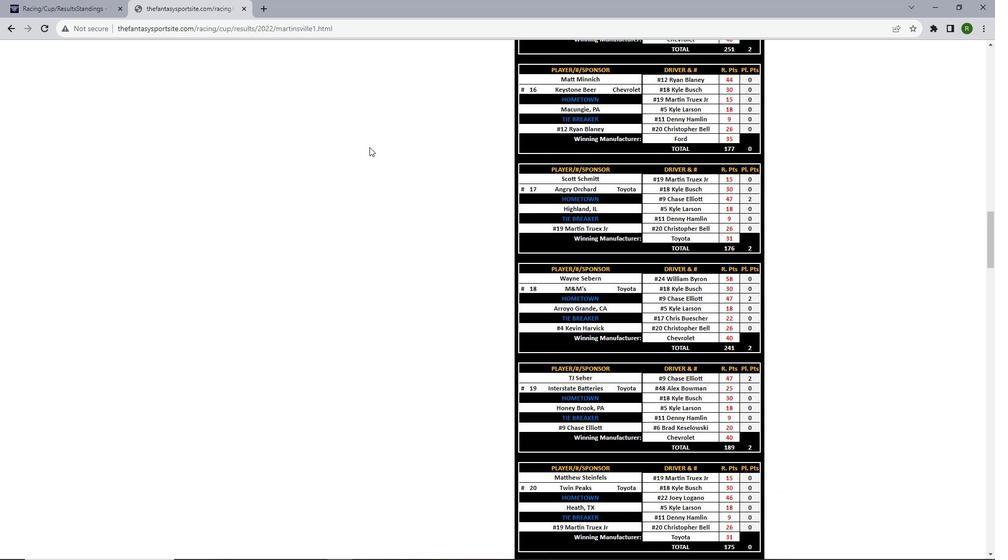 
Action: Mouse scrolled (369, 146) with delta (0, 0)
Screenshot: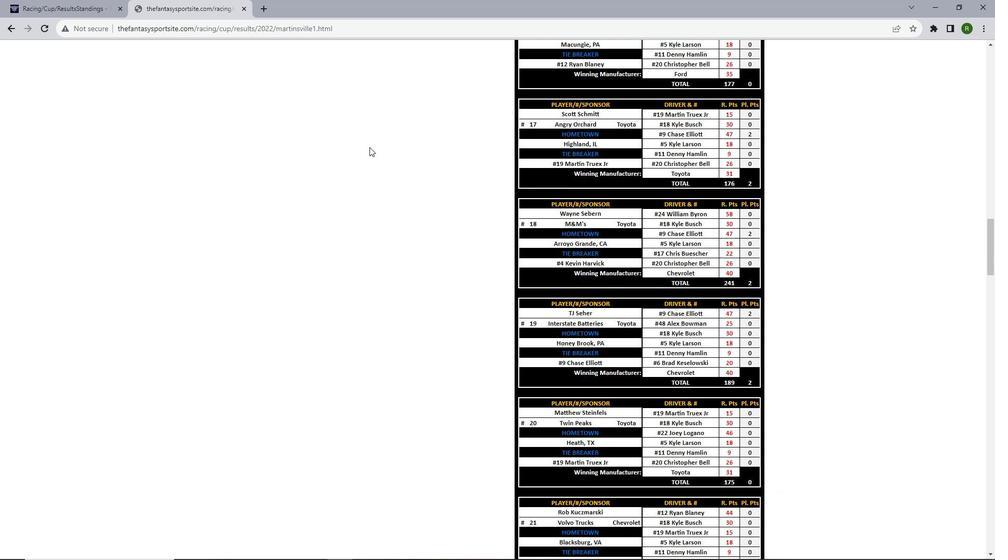 
Action: Mouse scrolled (369, 146) with delta (0, 0)
Screenshot: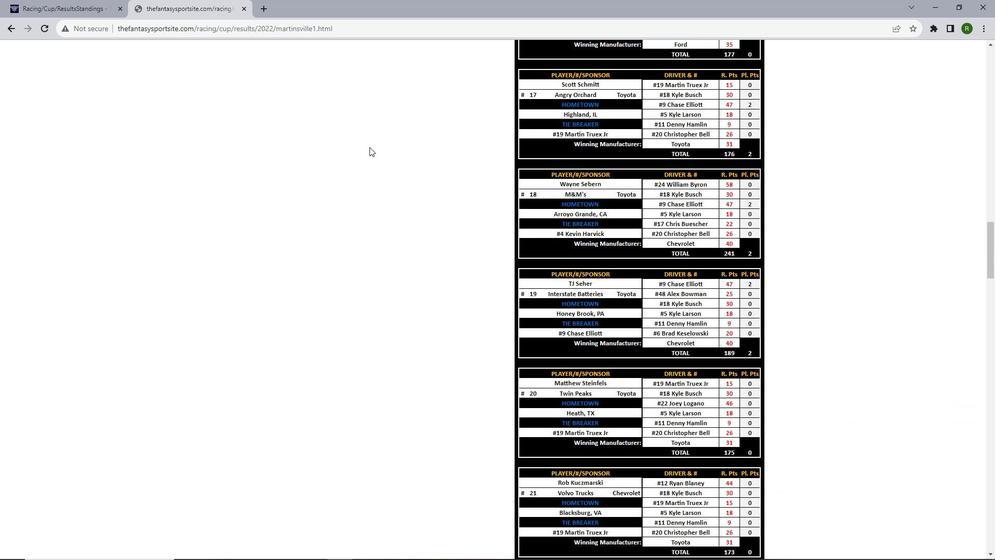 
Action: Mouse scrolled (369, 146) with delta (0, 0)
Screenshot: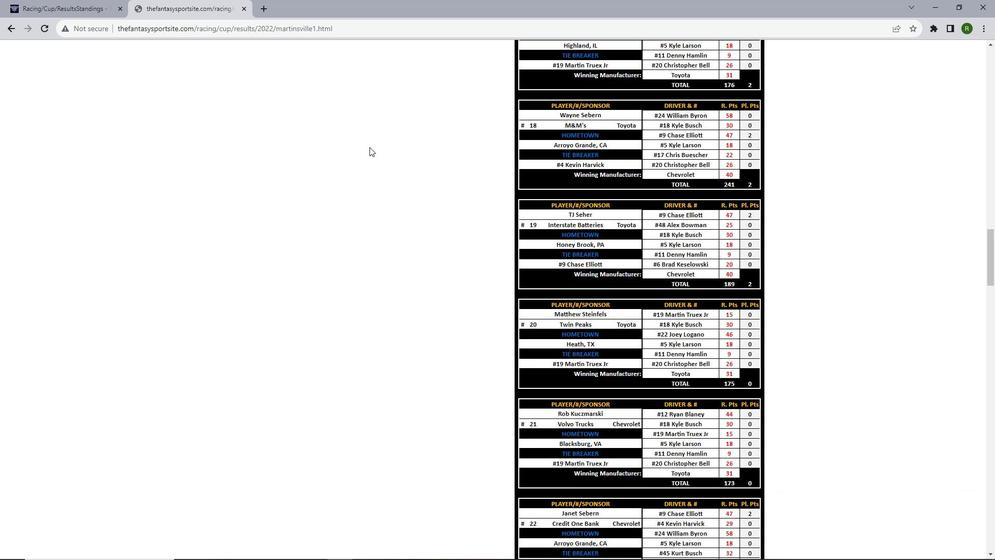 
Action: Mouse scrolled (369, 146) with delta (0, 0)
Screenshot: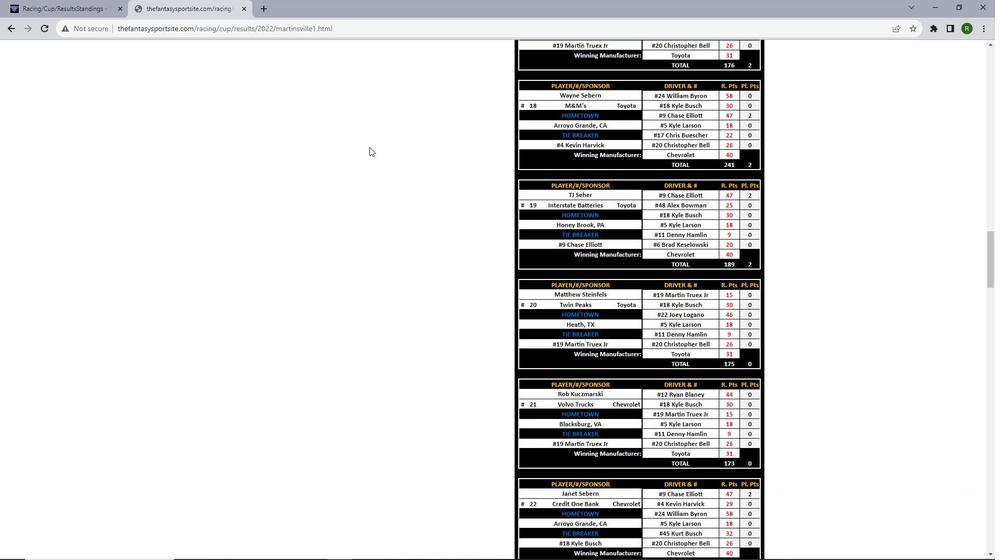 
Action: Mouse scrolled (369, 146) with delta (0, 0)
Screenshot: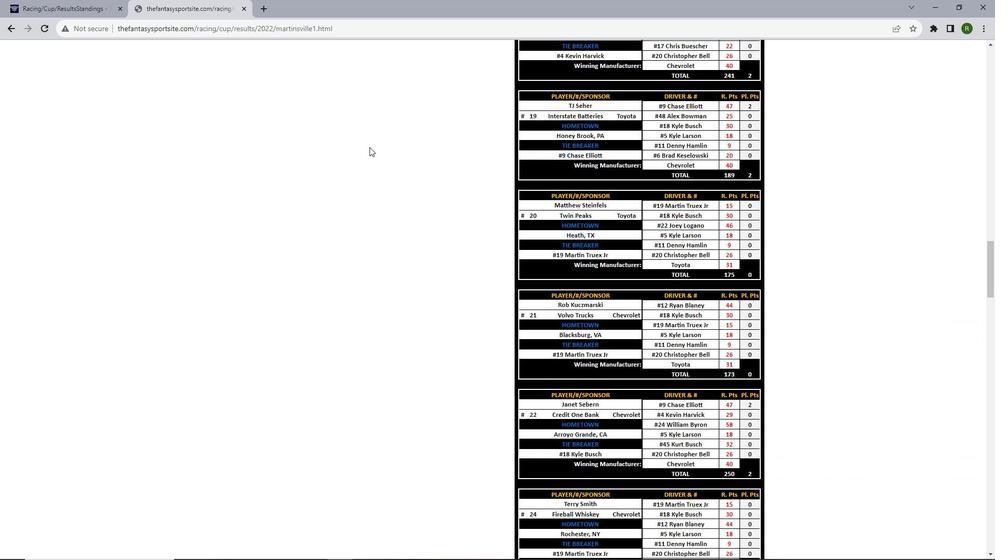 
Action: Mouse scrolled (369, 146) with delta (0, 0)
Screenshot: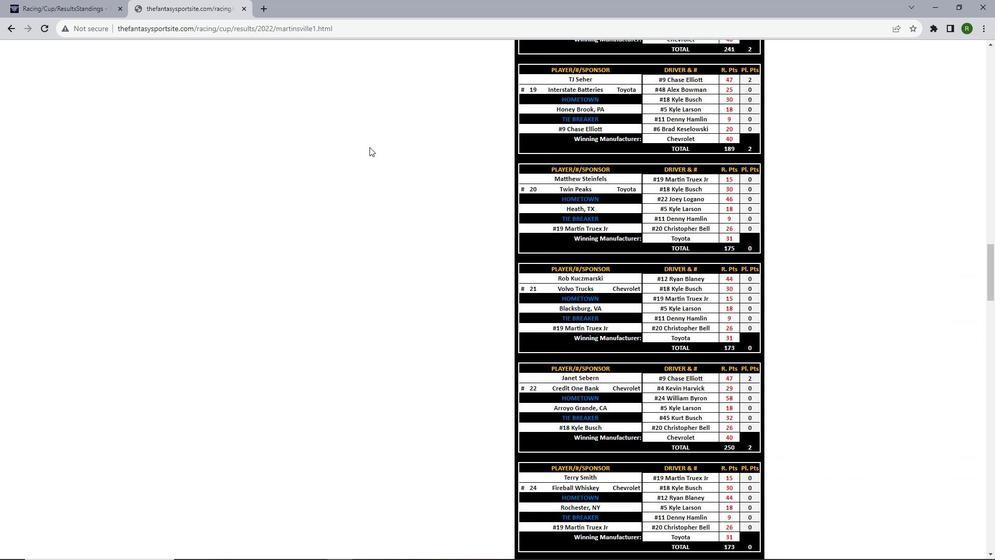 
Action: Mouse scrolled (369, 146) with delta (0, 0)
Screenshot: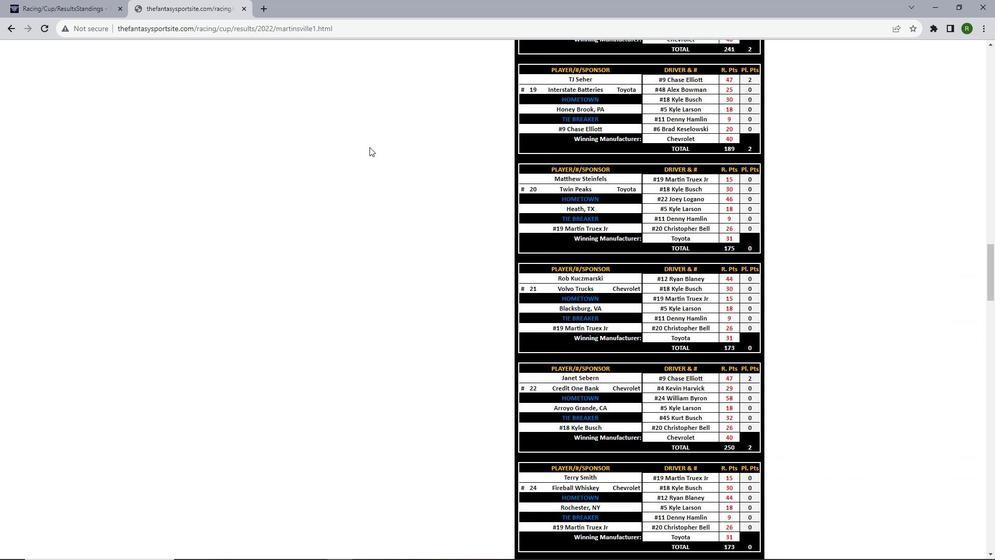 
Action: Mouse scrolled (369, 146) with delta (0, 0)
Screenshot: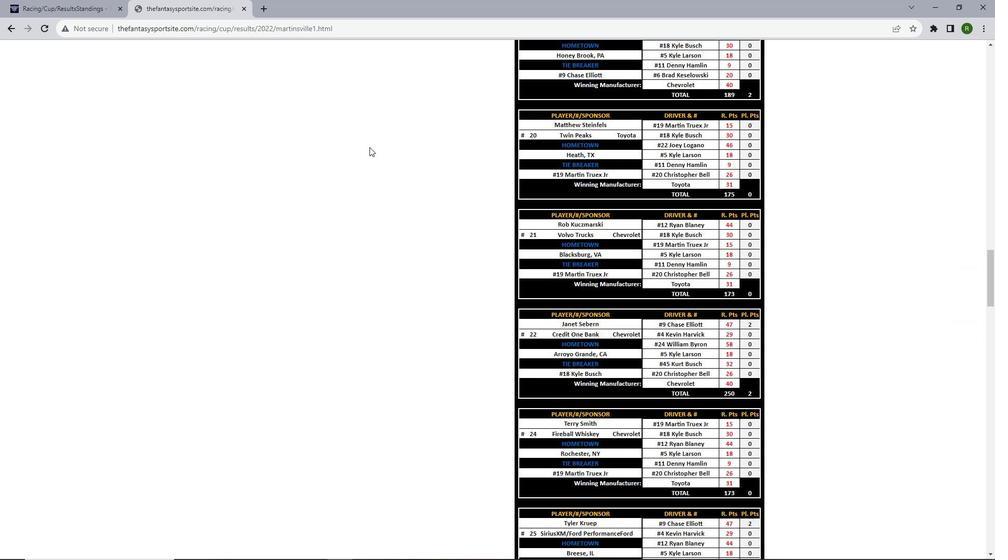 
Action: Mouse scrolled (369, 146) with delta (0, 0)
Screenshot: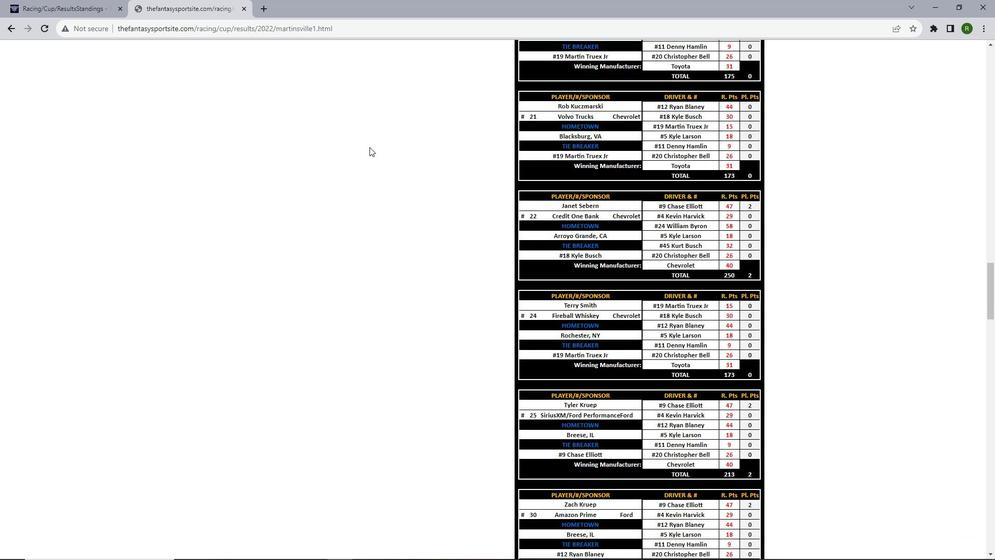 
Action: Mouse scrolled (369, 146) with delta (0, 0)
Screenshot: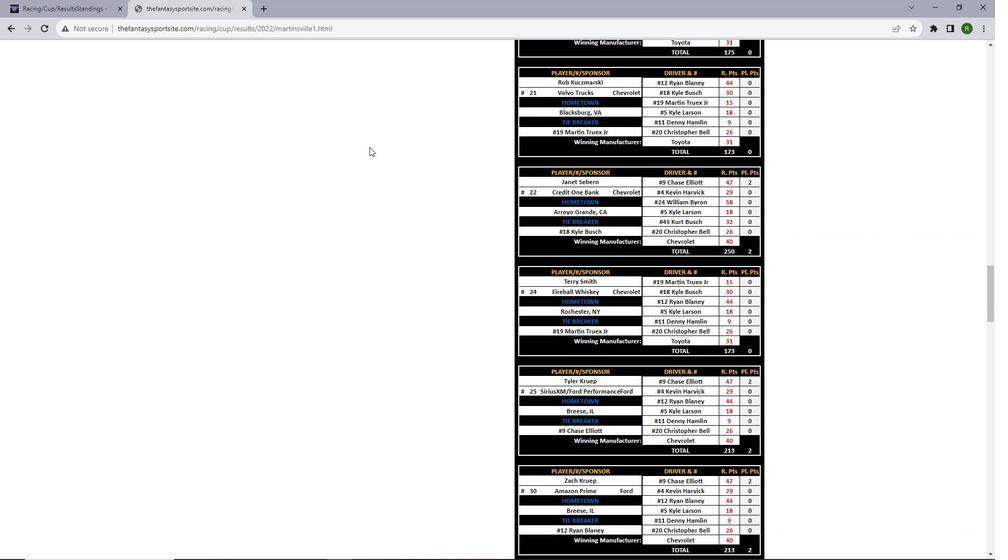 
Action: Mouse scrolled (369, 146) with delta (0, 0)
Screenshot: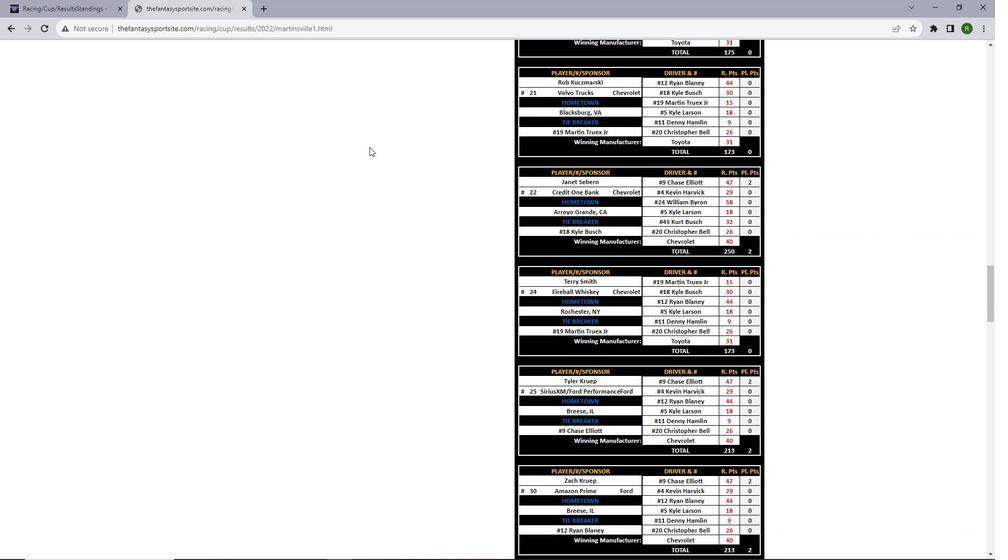 
Action: Mouse scrolled (369, 146) with delta (0, 0)
Screenshot: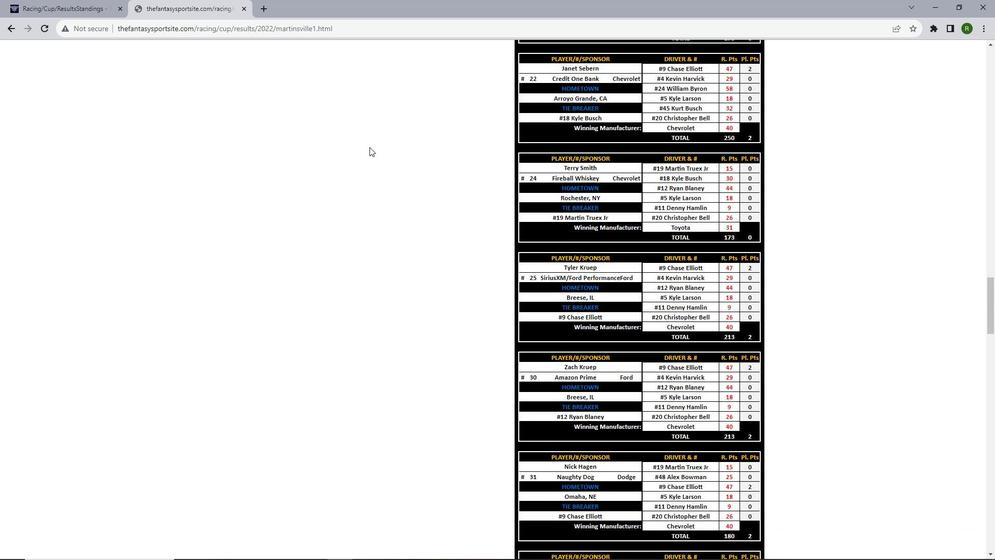 
Action: Mouse scrolled (369, 146) with delta (0, 0)
Screenshot: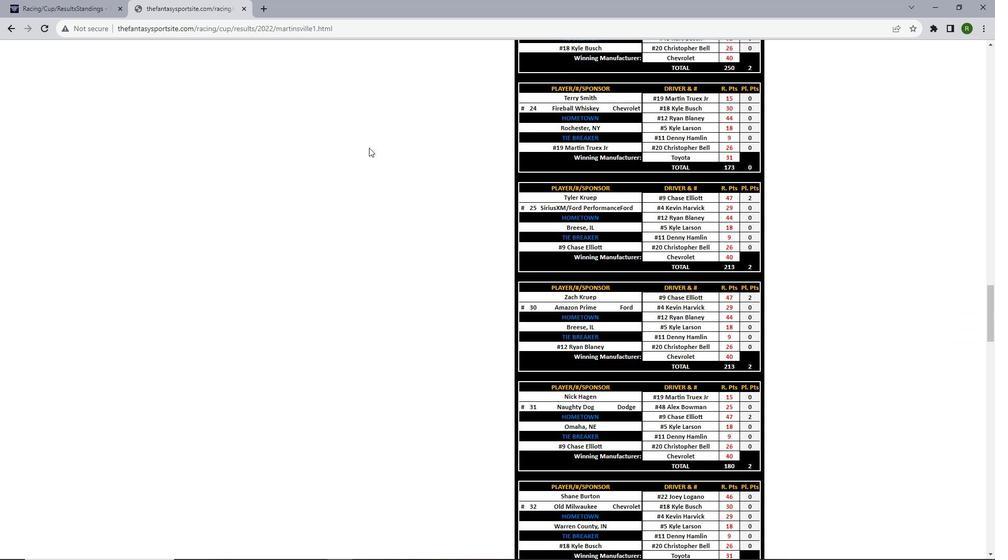 
Action: Mouse moved to (369, 147)
Screenshot: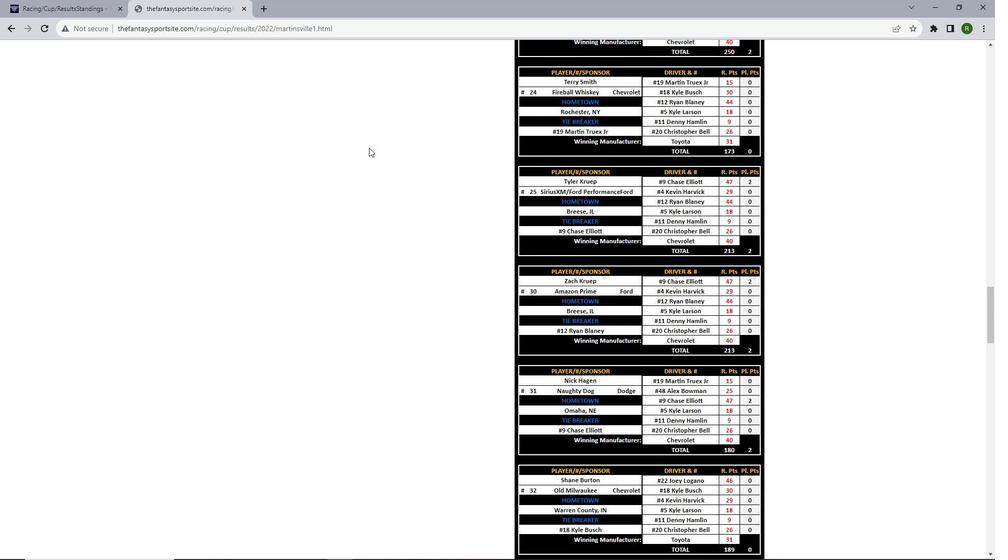 
Action: Mouse scrolled (369, 147) with delta (0, 0)
Screenshot: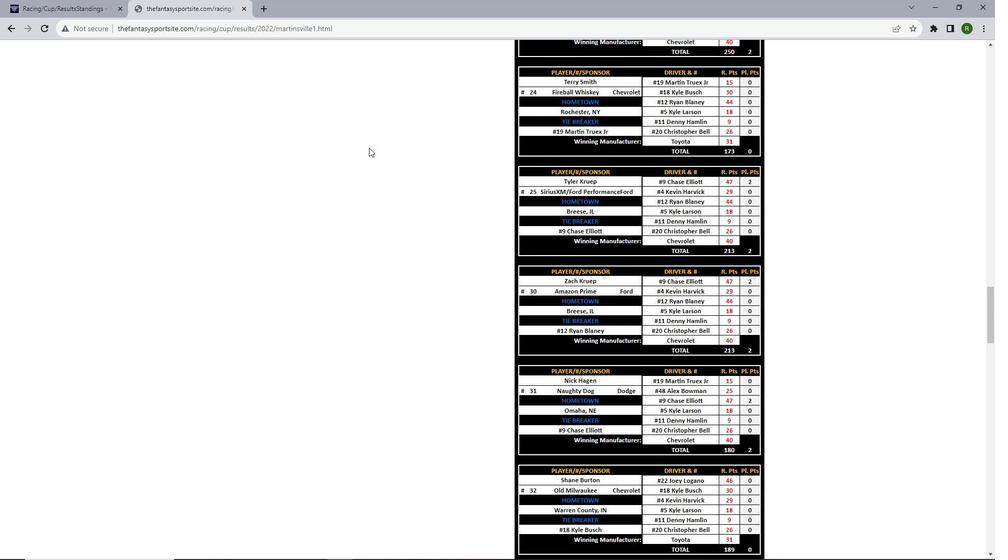 
Action: Mouse scrolled (369, 147) with delta (0, 0)
Screenshot: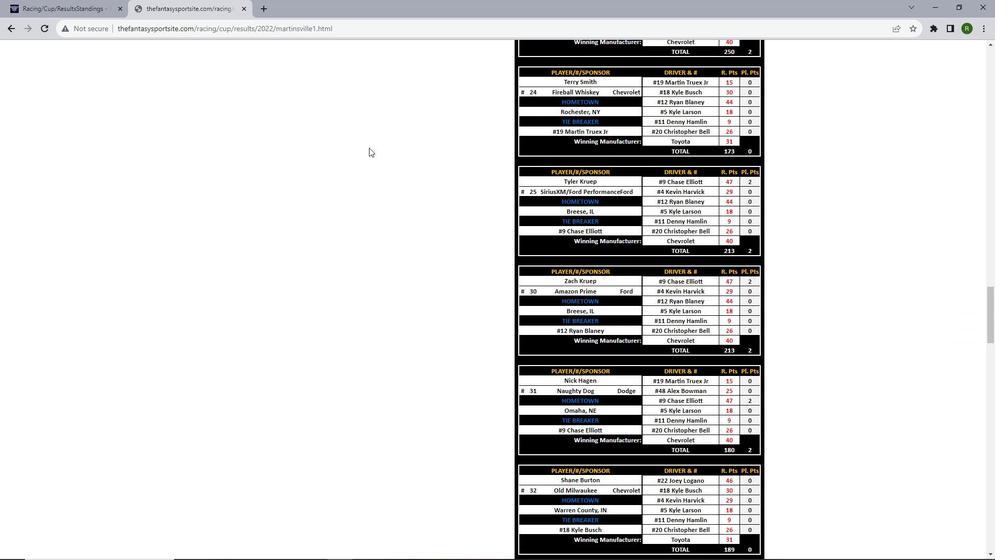 
Action: Mouse scrolled (369, 147) with delta (0, 0)
Screenshot: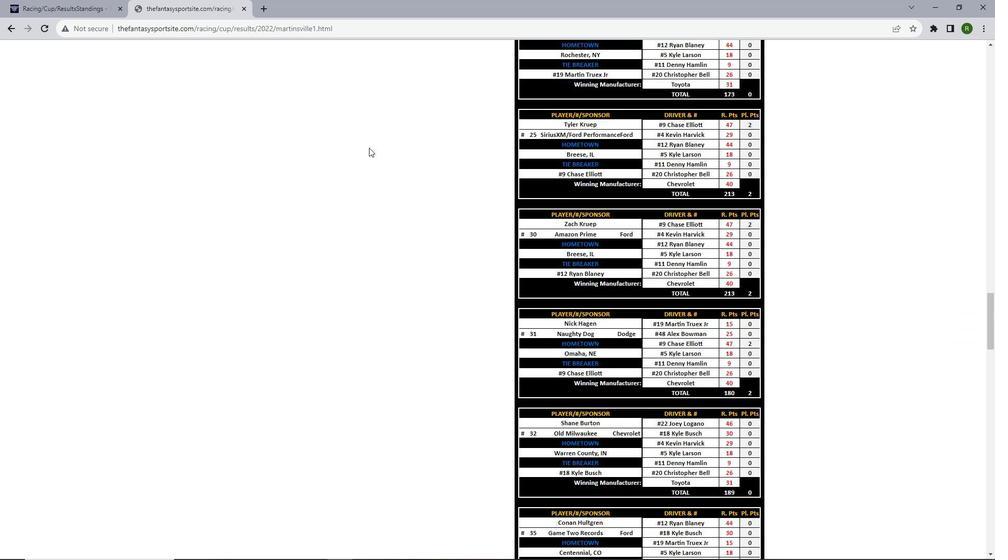 
Action: Mouse scrolled (369, 147) with delta (0, 0)
Screenshot: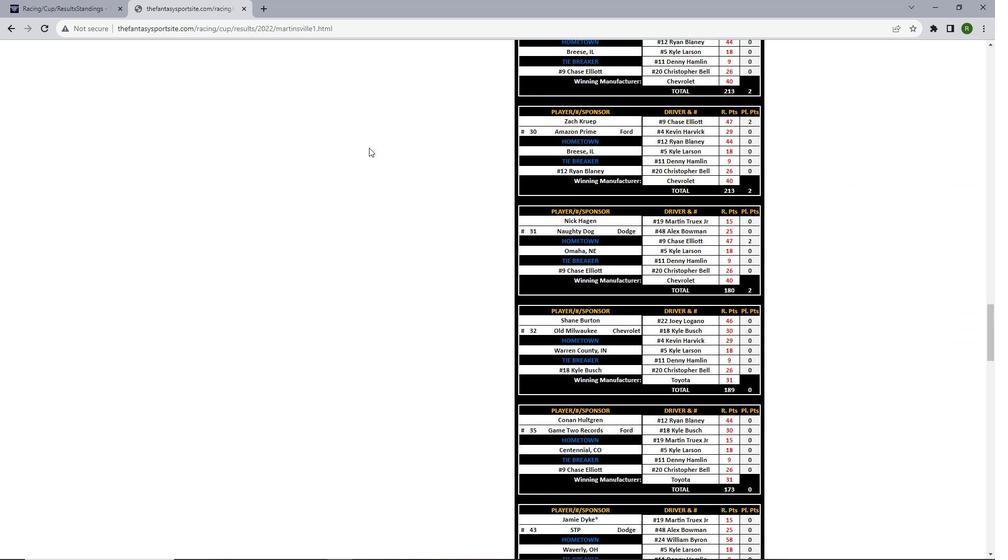 
Action: Mouse scrolled (369, 147) with delta (0, 0)
Screenshot: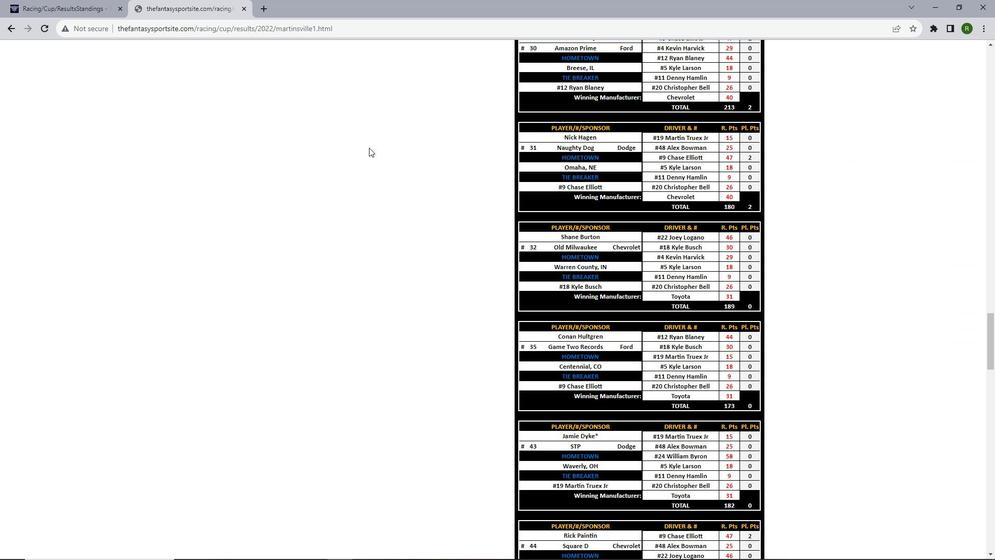 
Action: Mouse scrolled (369, 147) with delta (0, 0)
Screenshot: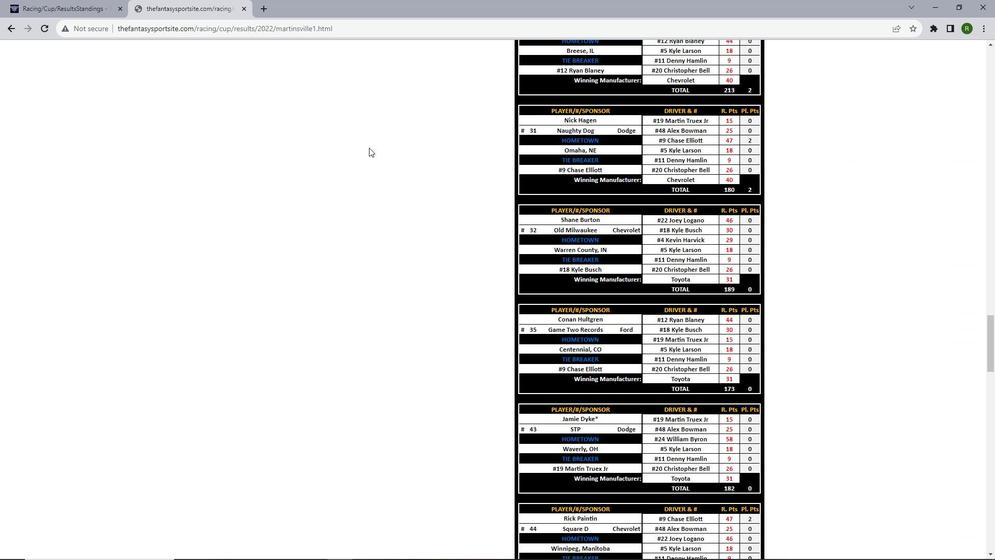 
Action: Mouse scrolled (369, 147) with delta (0, 0)
Screenshot: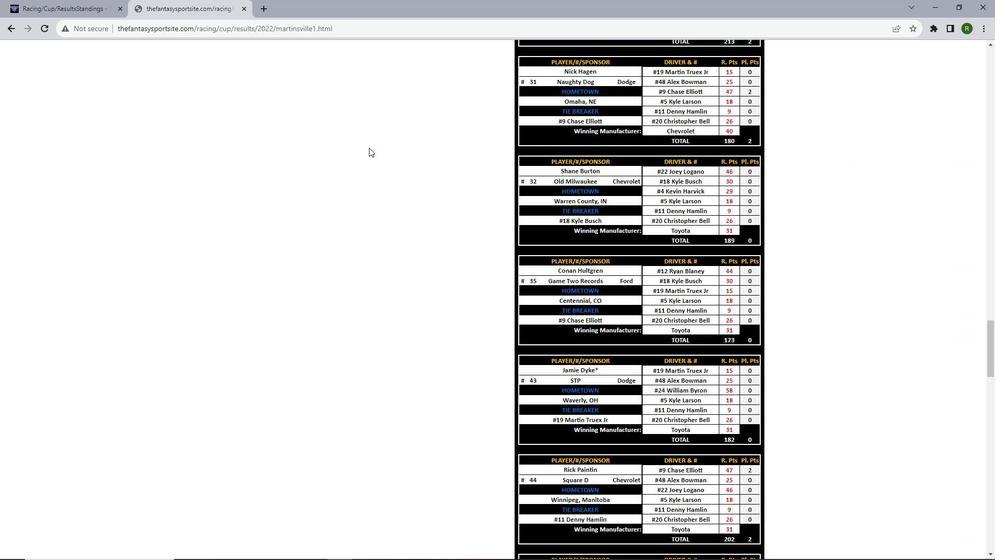 
Action: Mouse scrolled (369, 147) with delta (0, 0)
Screenshot: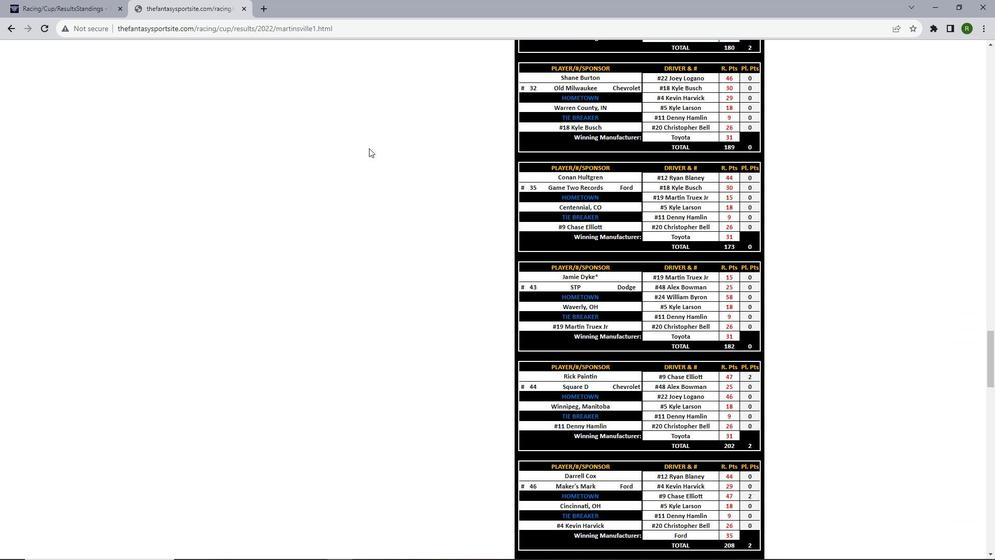 
Action: Mouse scrolled (369, 147) with delta (0, 0)
Screenshot: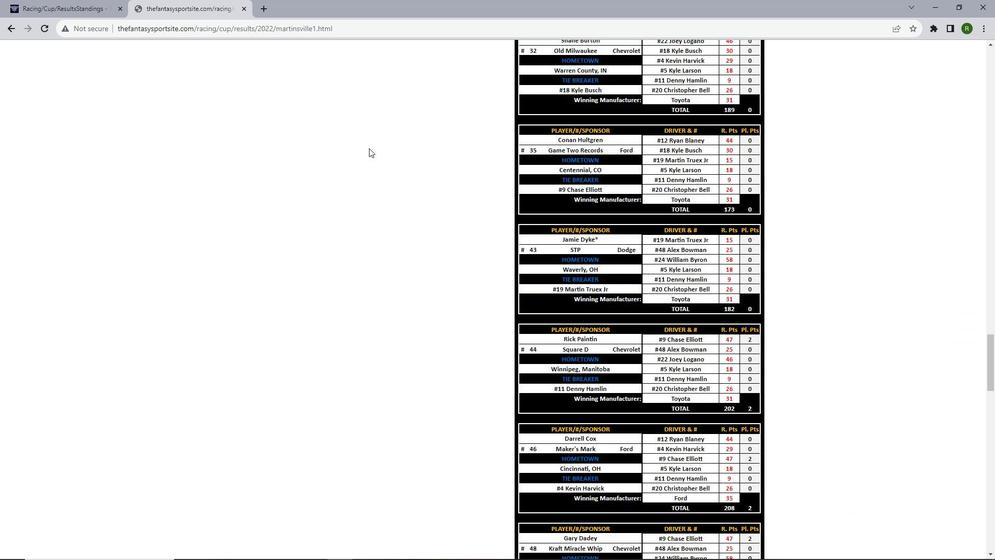 
Action: Mouse moved to (369, 148)
Screenshot: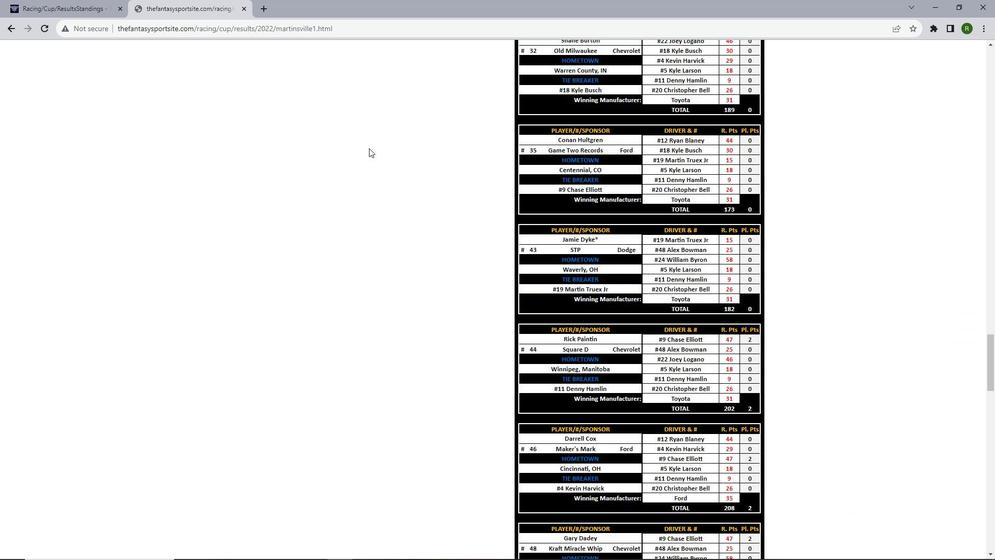 
Action: Mouse scrolled (369, 147) with delta (0, 0)
Screenshot: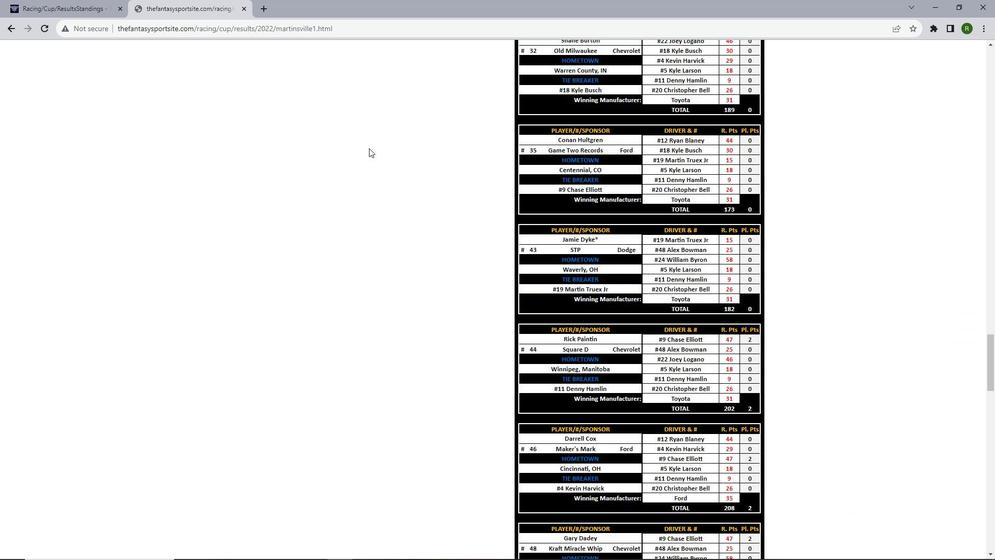 
Action: Mouse scrolled (369, 147) with delta (0, 0)
Screenshot: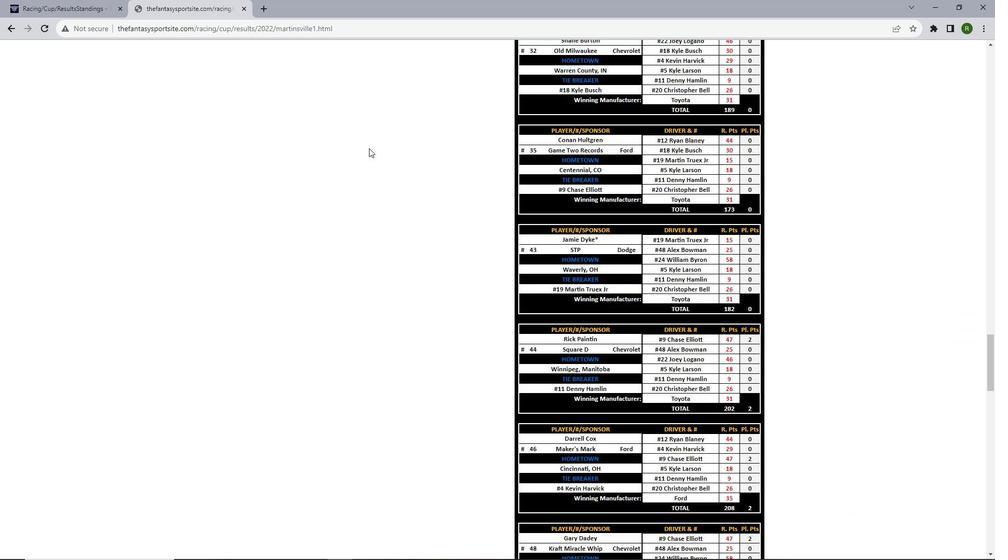 
Action: Mouse scrolled (369, 147) with delta (0, 0)
Screenshot: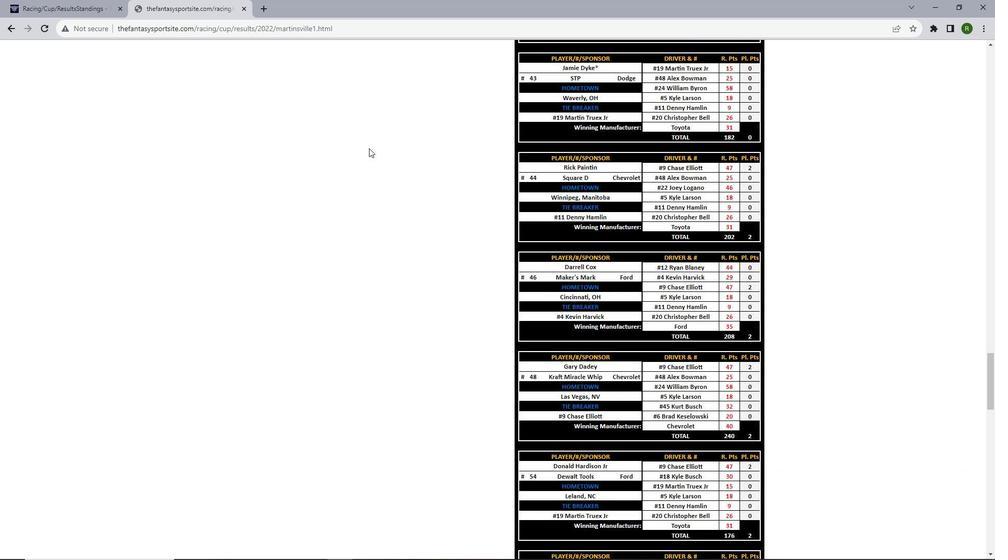 
Action: Mouse scrolled (369, 147) with delta (0, 0)
Screenshot: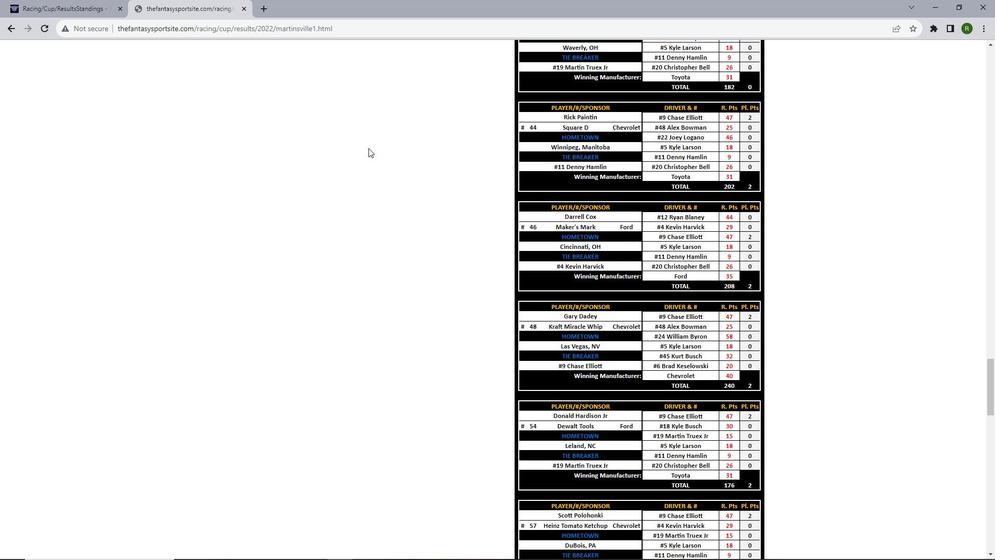 
Action: Mouse moved to (368, 148)
Screenshot: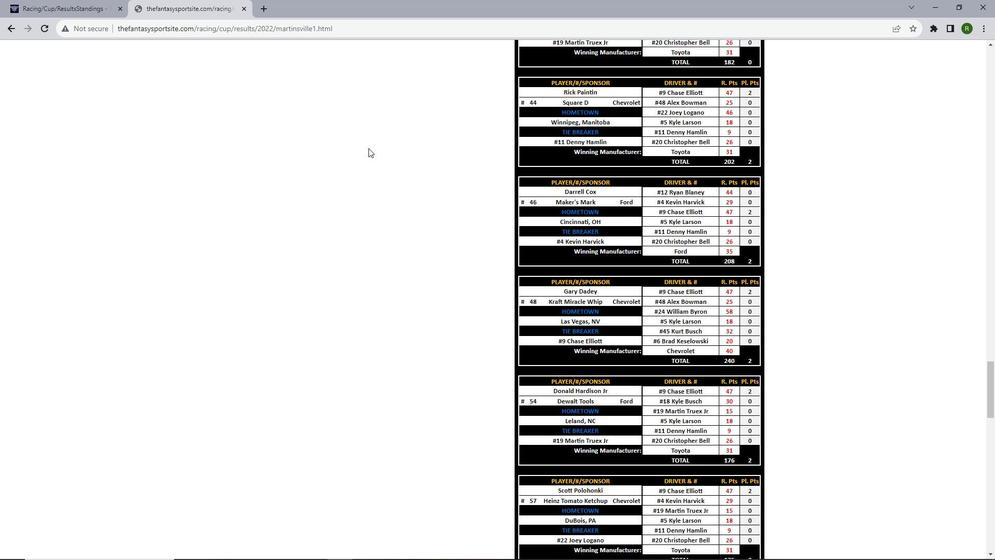 
Action: Mouse scrolled (368, 147) with delta (0, 0)
Screenshot: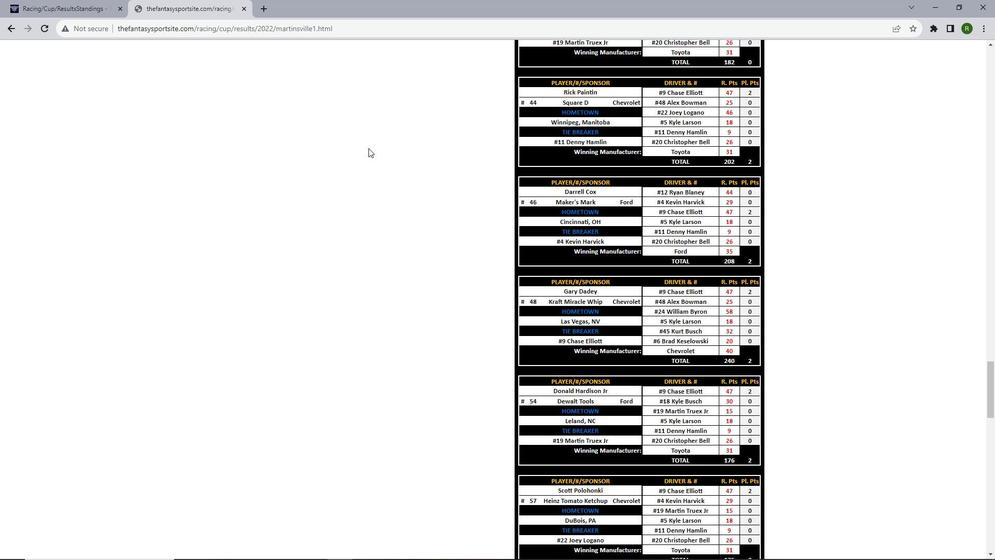 
Action: Mouse scrolled (368, 147) with delta (0, 0)
Screenshot: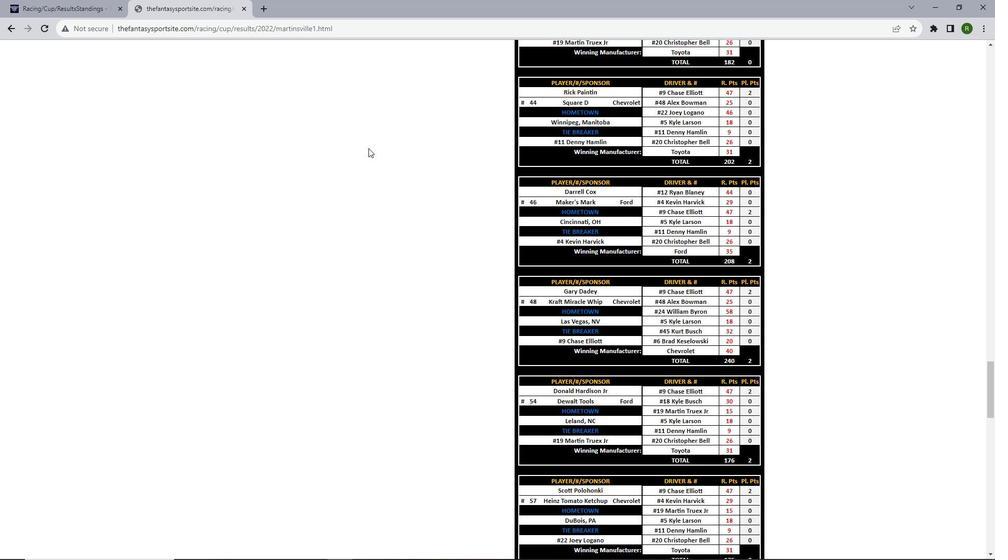 
Action: Mouse scrolled (368, 147) with delta (0, 0)
Screenshot: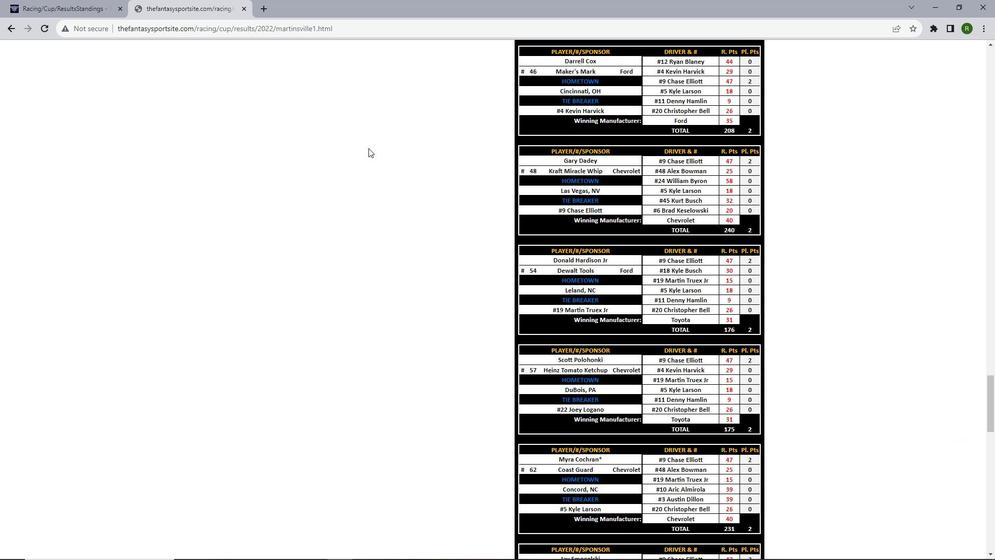 
Action: Mouse scrolled (368, 147) with delta (0, 0)
Screenshot: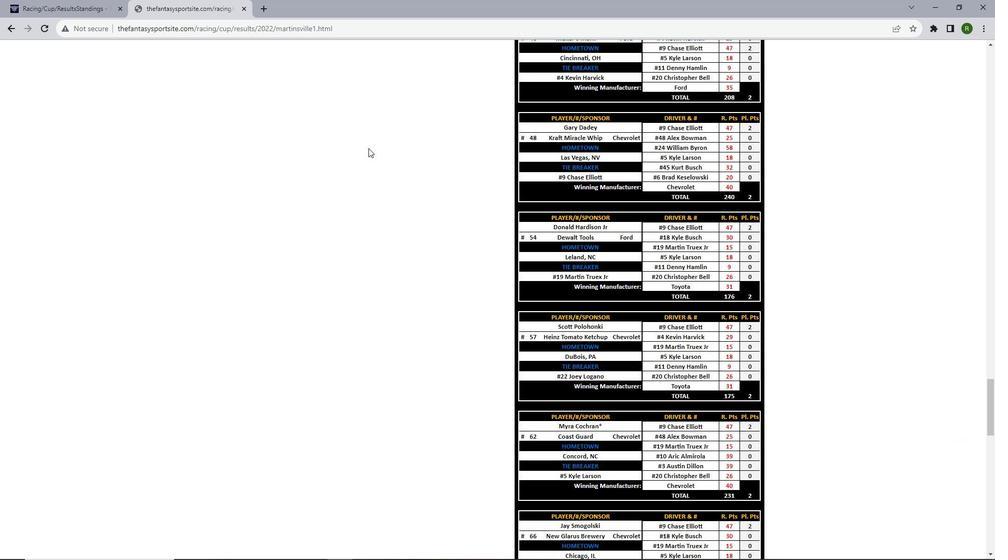 
Action: Mouse scrolled (368, 147) with delta (0, 0)
Screenshot: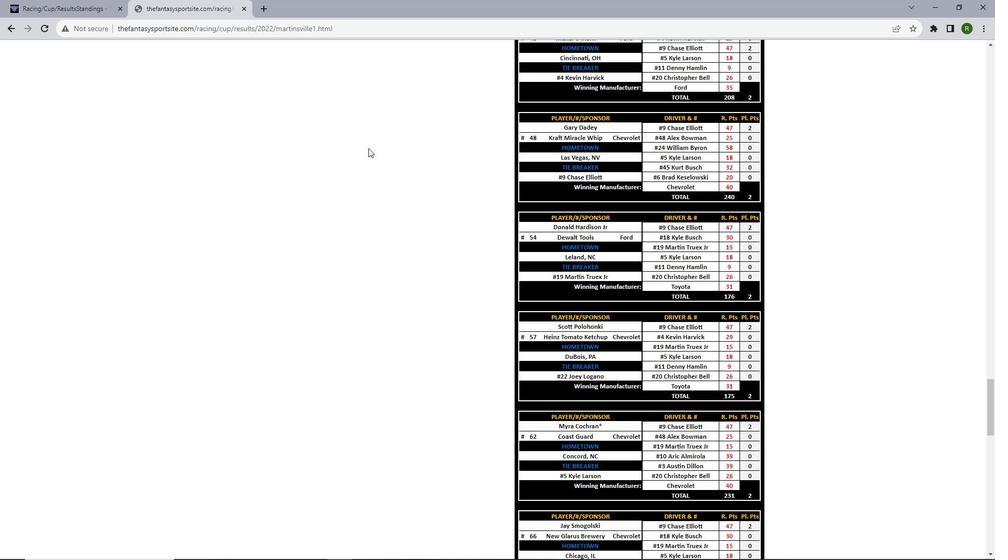 
Action: Mouse scrolled (368, 147) with delta (0, 0)
Screenshot: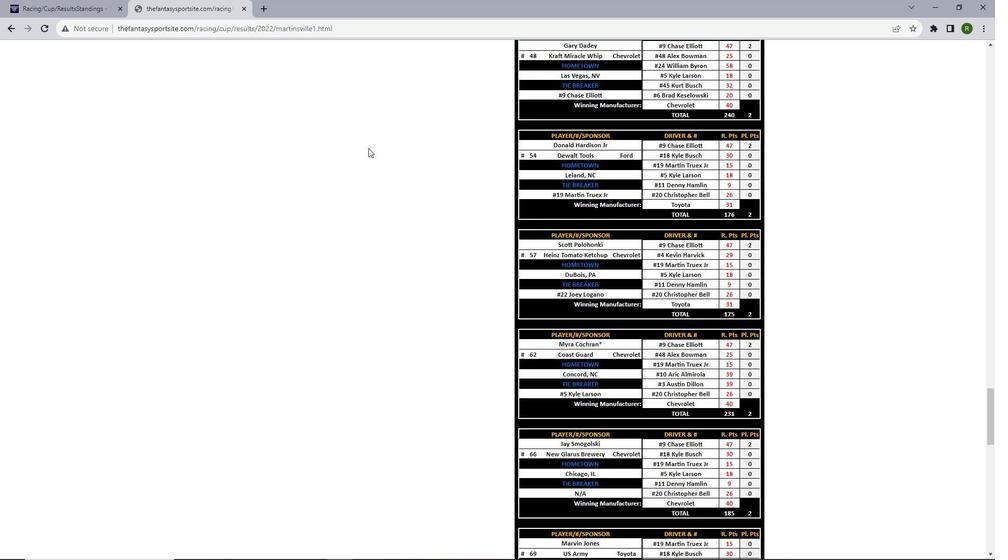 
Action: Mouse scrolled (368, 147) with delta (0, 0)
Screenshot: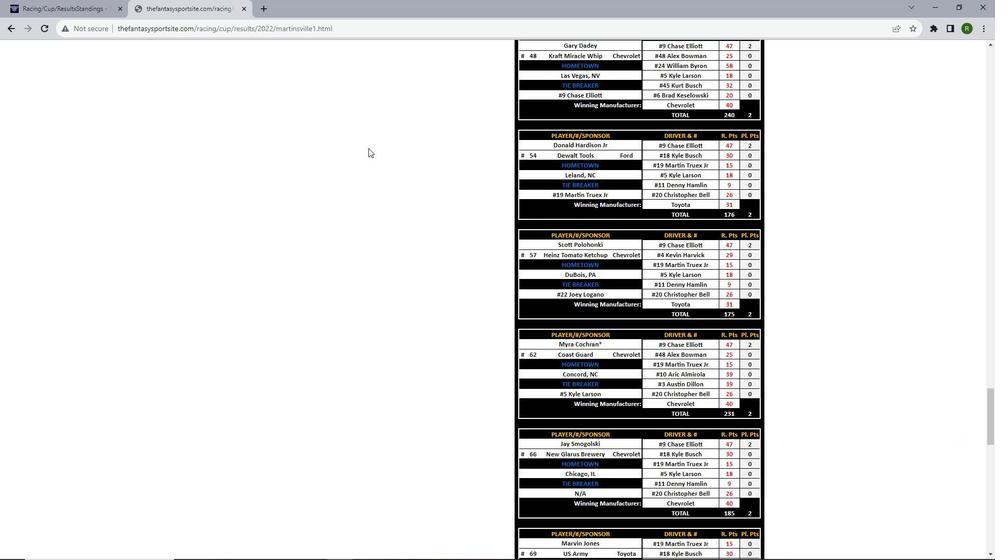 
Action: Mouse scrolled (368, 147) with delta (0, 0)
Screenshot: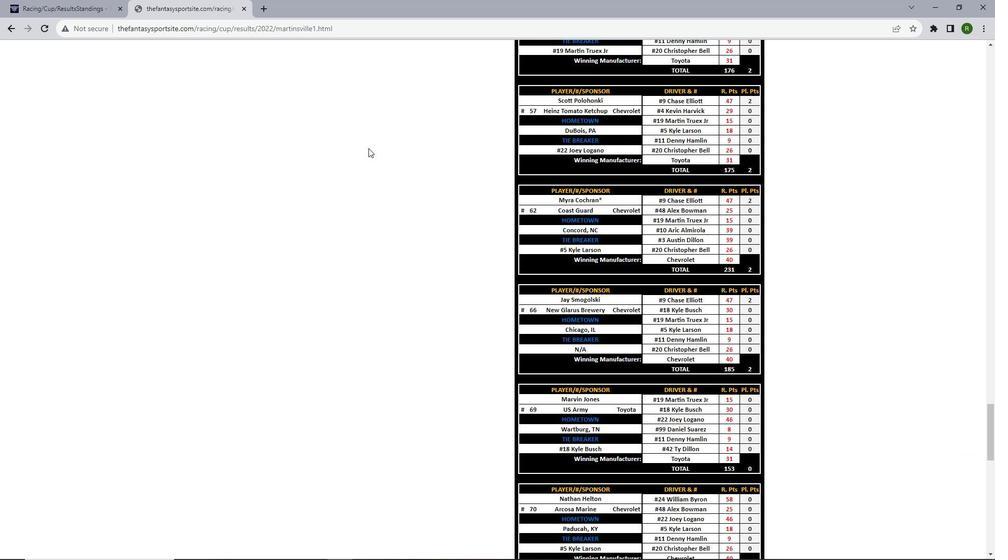 
Action: Mouse scrolled (368, 147) with delta (0, 0)
Screenshot: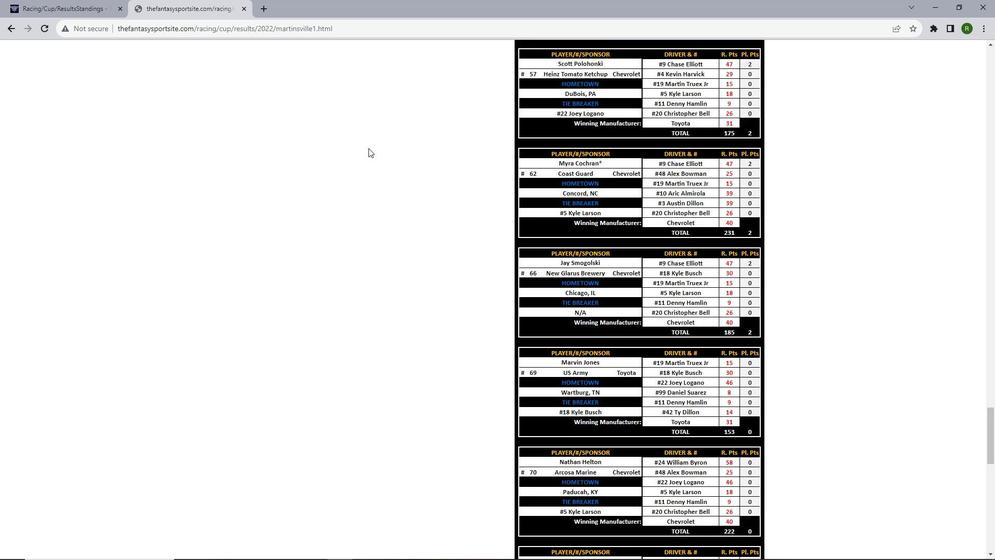 
Action: Mouse scrolled (368, 147) with delta (0, 0)
Screenshot: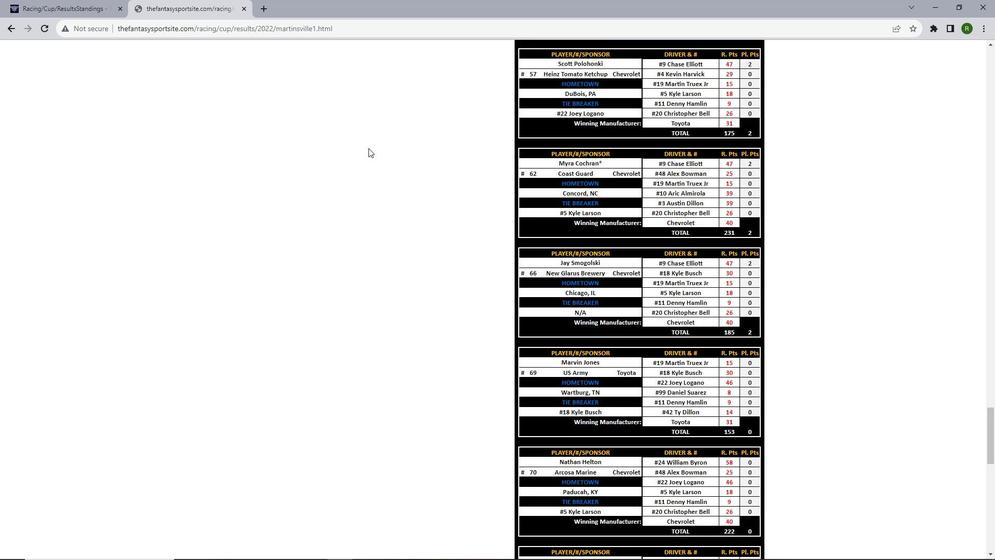 
Action: Mouse scrolled (368, 147) with delta (0, 0)
Screenshot: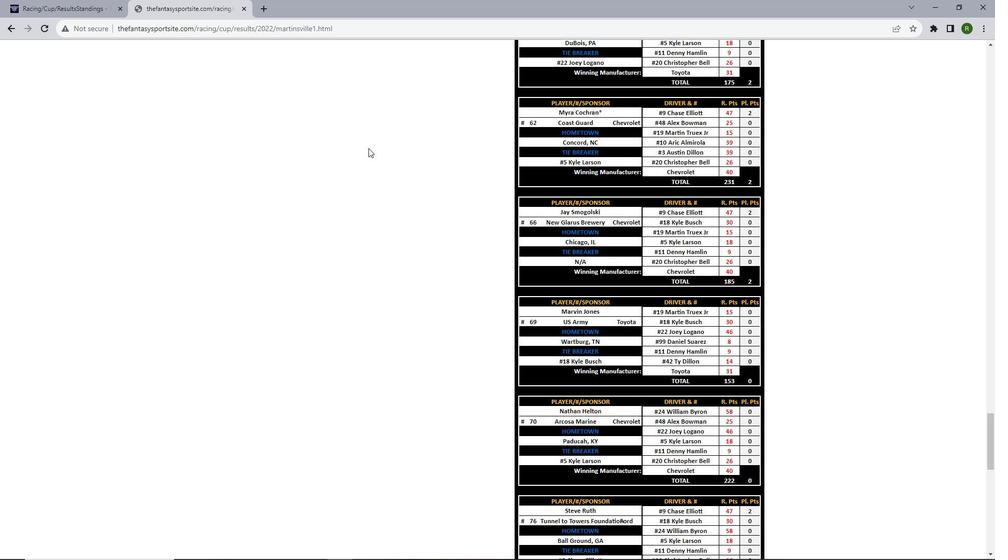 
Action: Mouse moved to (368, 149)
Screenshot: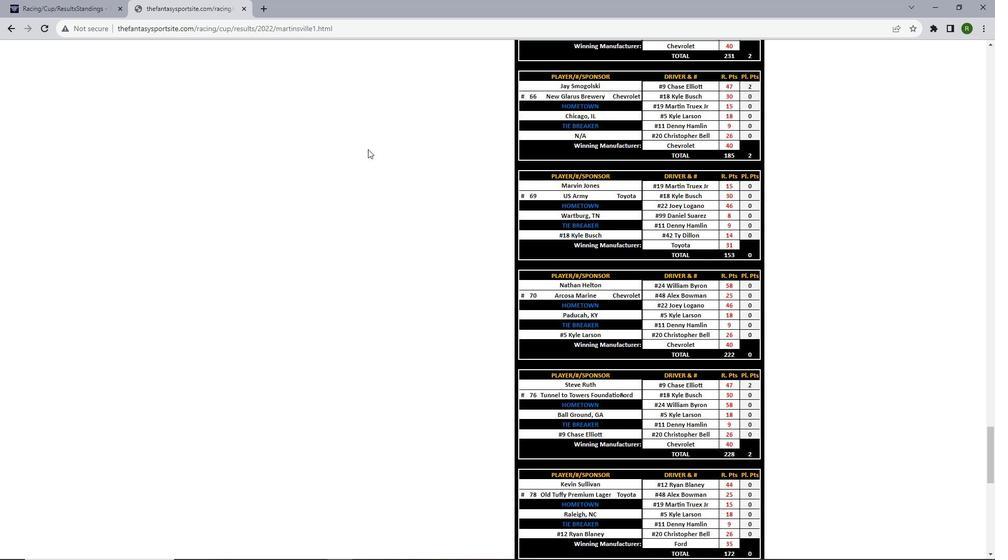 
Action: Mouse scrolled (368, 148) with delta (0, 0)
Screenshot: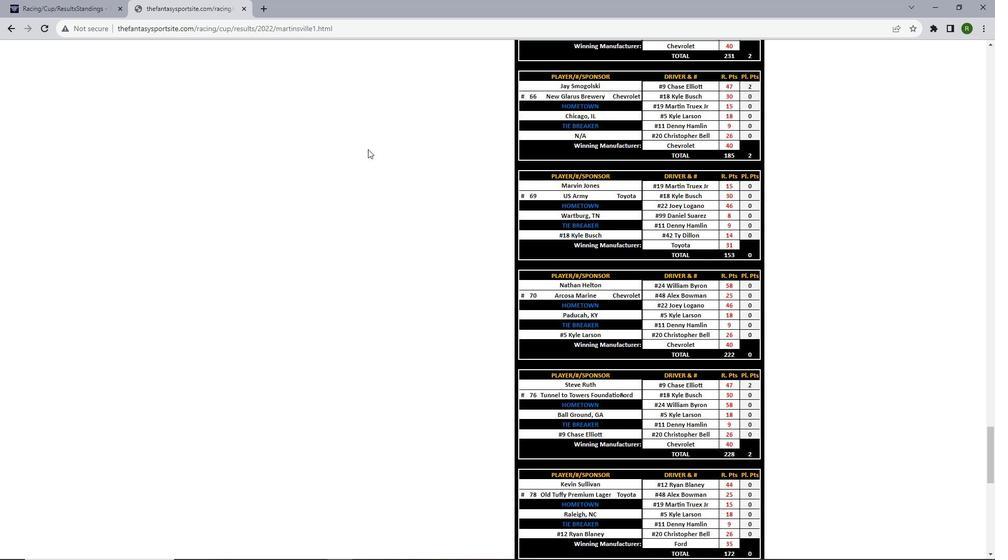 
Action: Mouse scrolled (368, 148) with delta (0, 0)
Screenshot: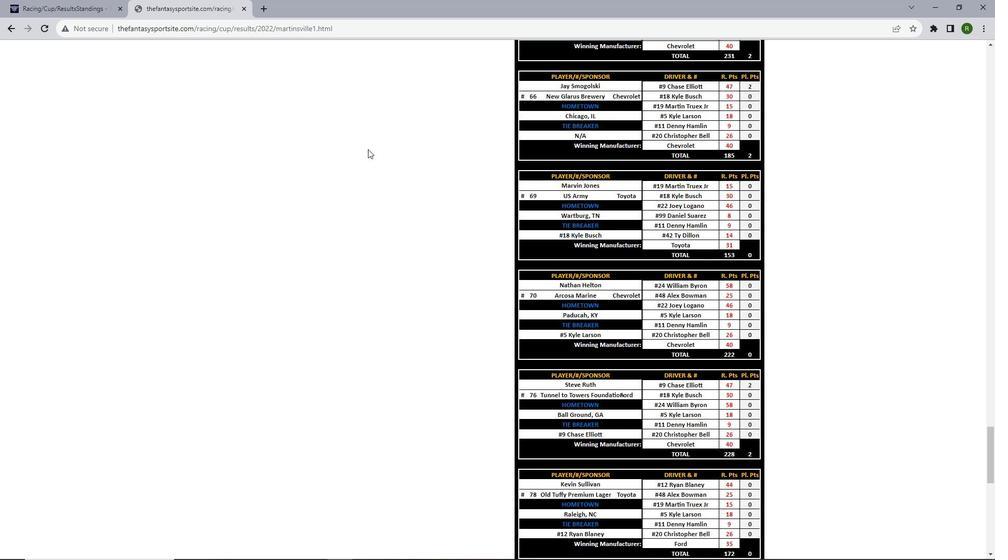 
Action: Mouse scrolled (368, 148) with delta (0, 0)
Screenshot: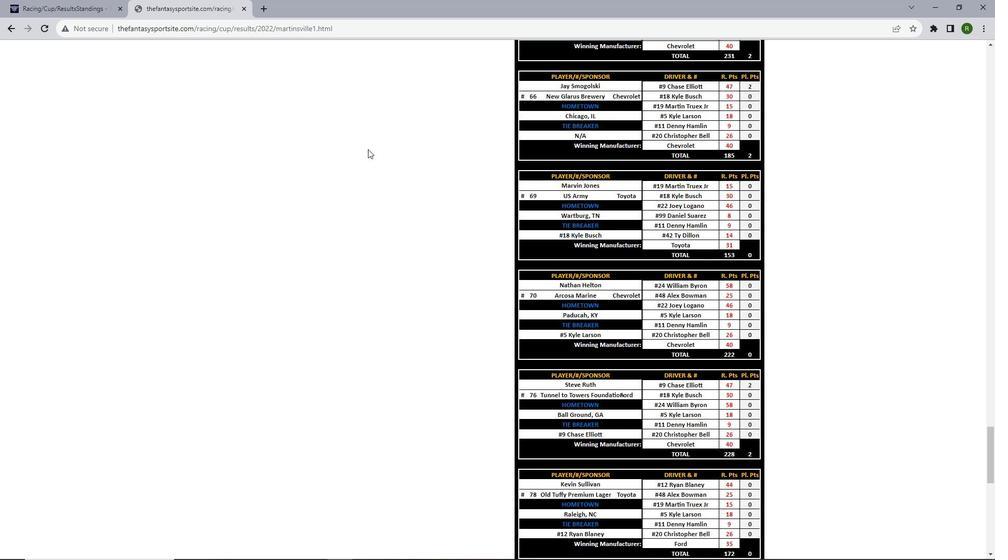 
Action: Mouse scrolled (368, 148) with delta (0, 0)
Screenshot: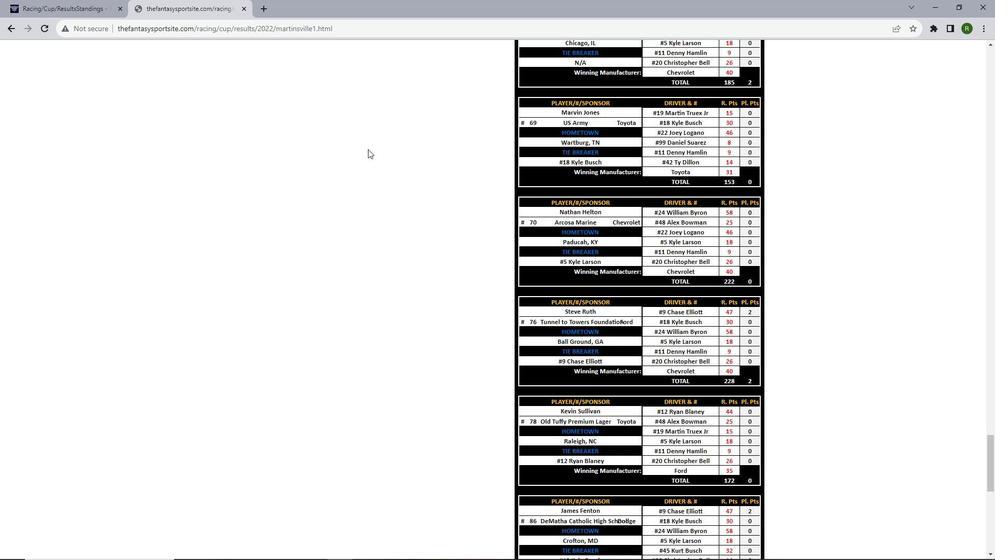 
Action: Mouse scrolled (368, 148) with delta (0, 0)
Screenshot: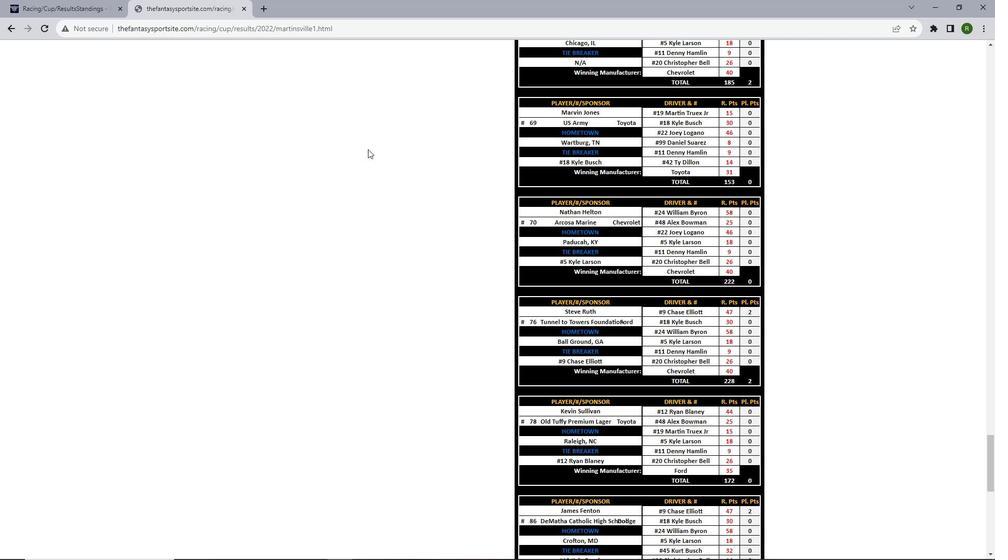 
Action: Mouse scrolled (368, 148) with delta (0, 0)
Screenshot: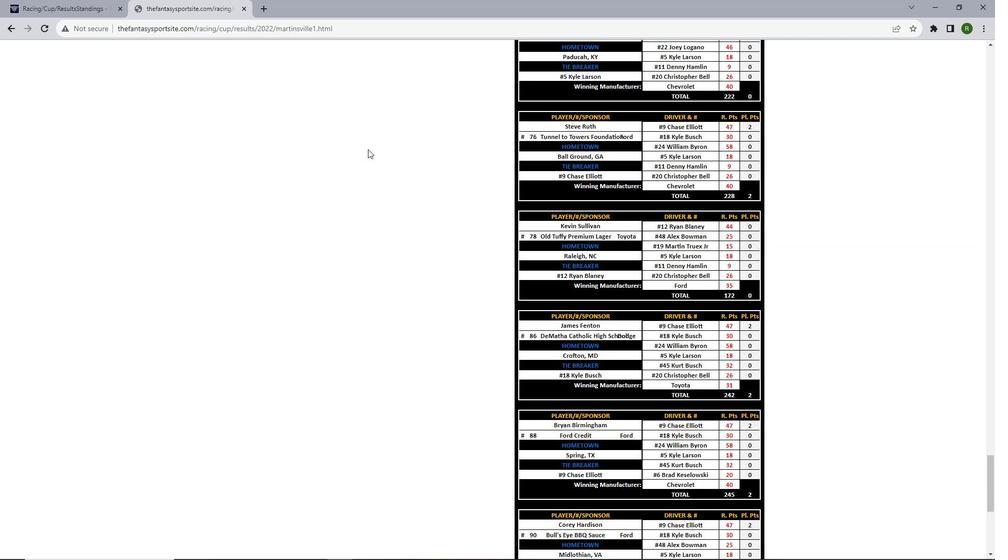 
Action: Mouse scrolled (368, 148) with delta (0, 0)
Screenshot: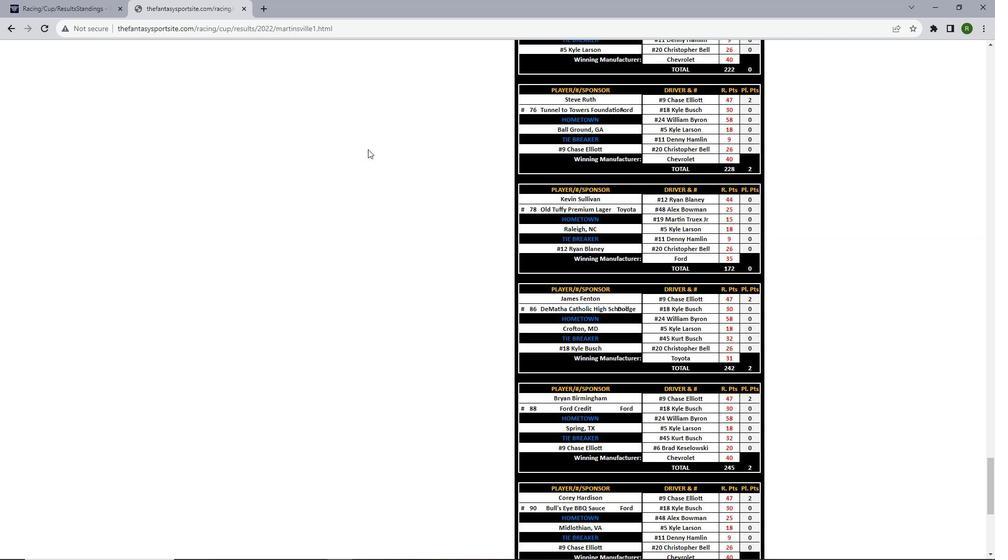 
Action: Mouse scrolled (368, 148) with delta (0, 0)
Screenshot: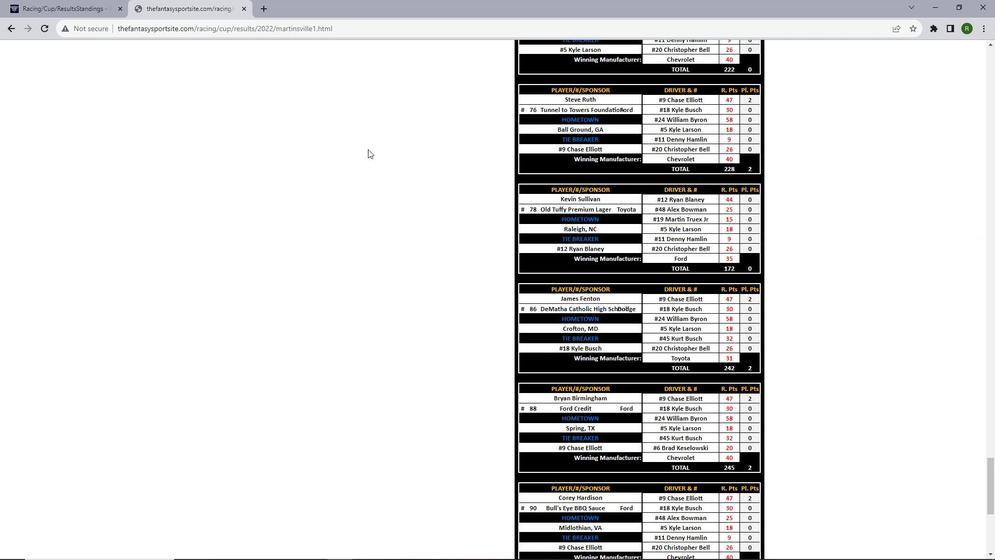 
Action: Mouse scrolled (368, 148) with delta (0, 0)
Screenshot: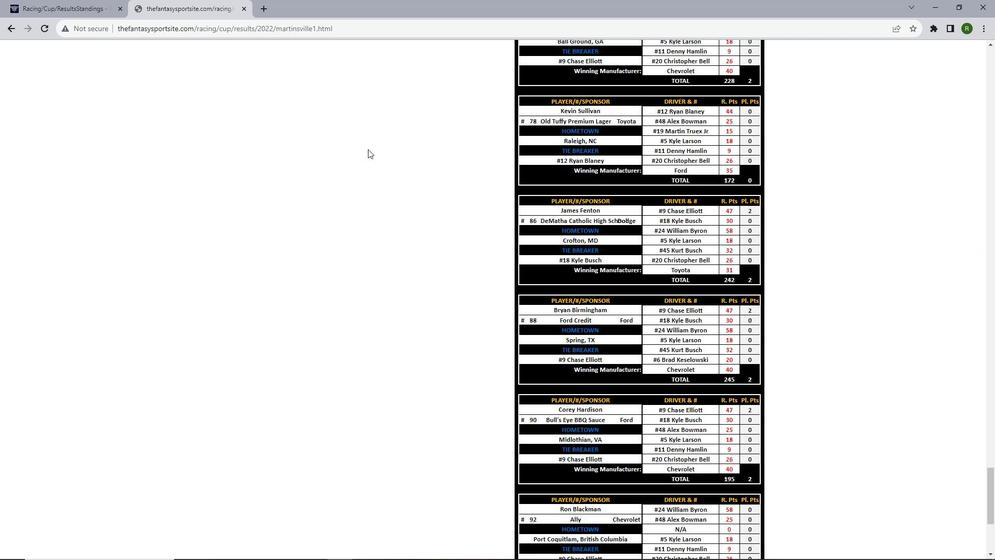
Action: Mouse scrolled (368, 148) with delta (0, 0)
Screenshot: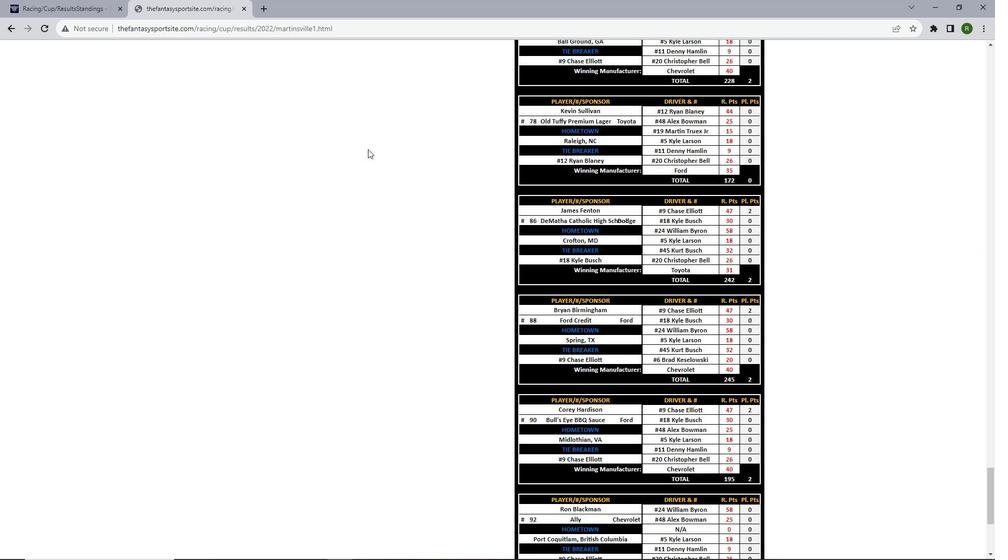 
Action: Mouse scrolled (368, 148) with delta (0, 0)
Screenshot: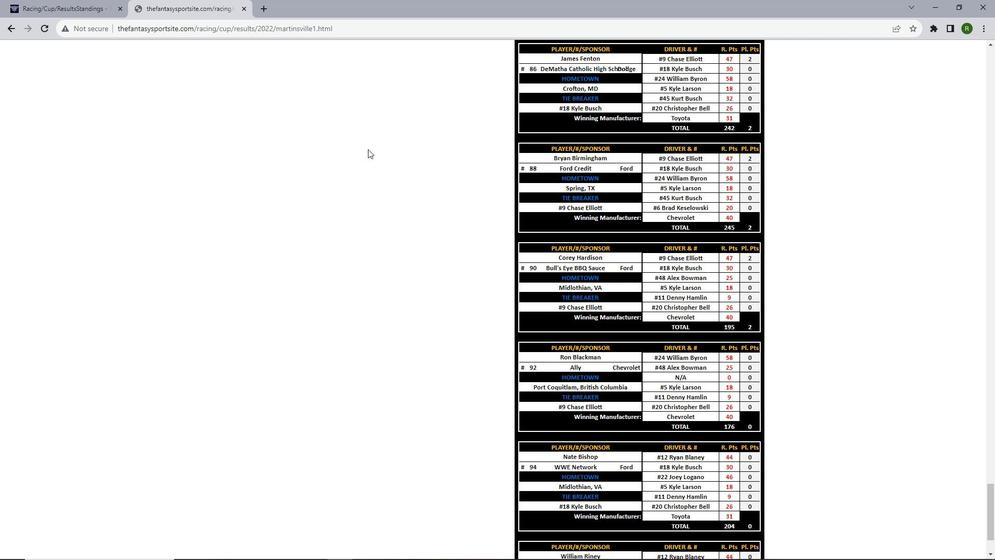 
Action: Mouse scrolled (368, 148) with delta (0, 0)
Screenshot: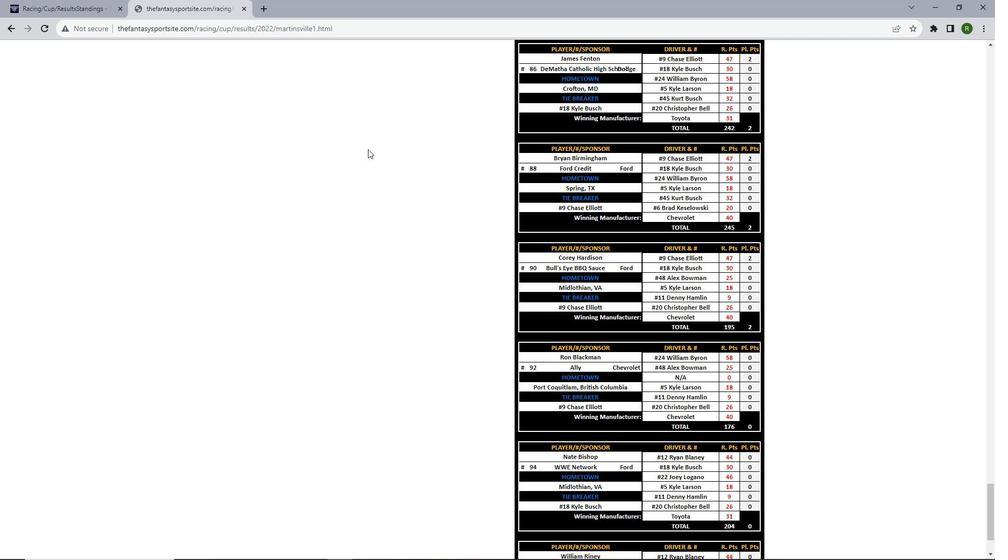 
Action: Mouse scrolled (368, 148) with delta (0, 0)
Screenshot: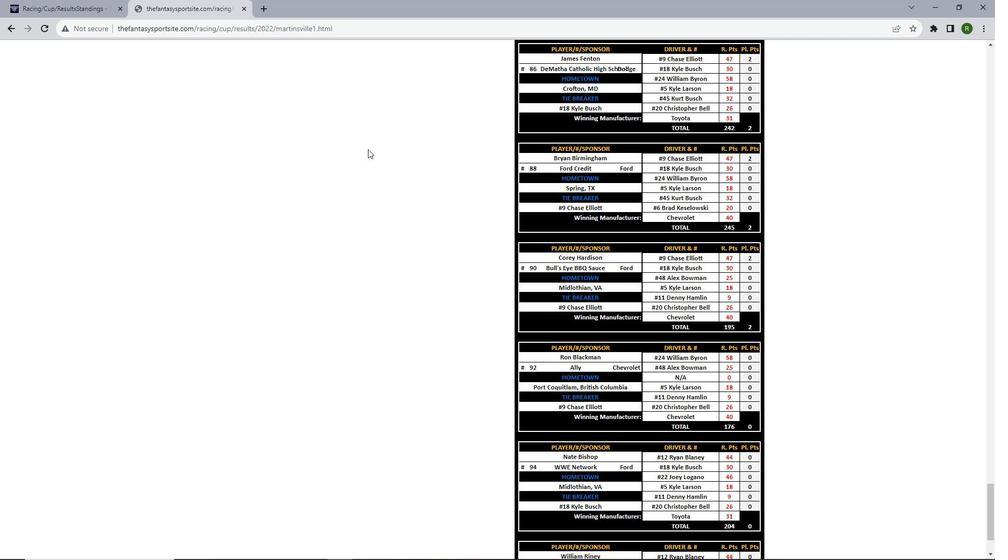 
Action: Mouse scrolled (368, 148) with delta (0, 0)
Screenshot: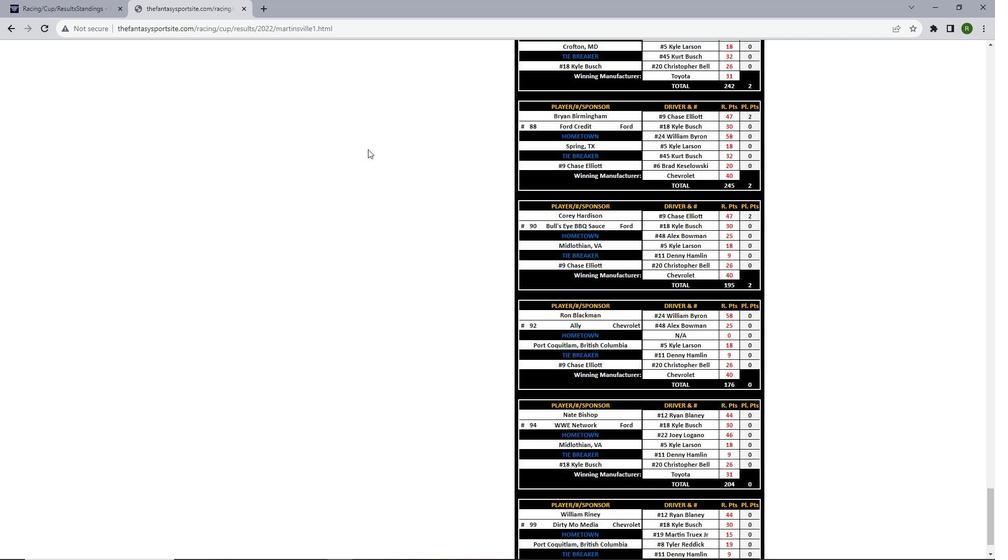 
Action: Mouse scrolled (368, 148) with delta (0, 0)
Screenshot: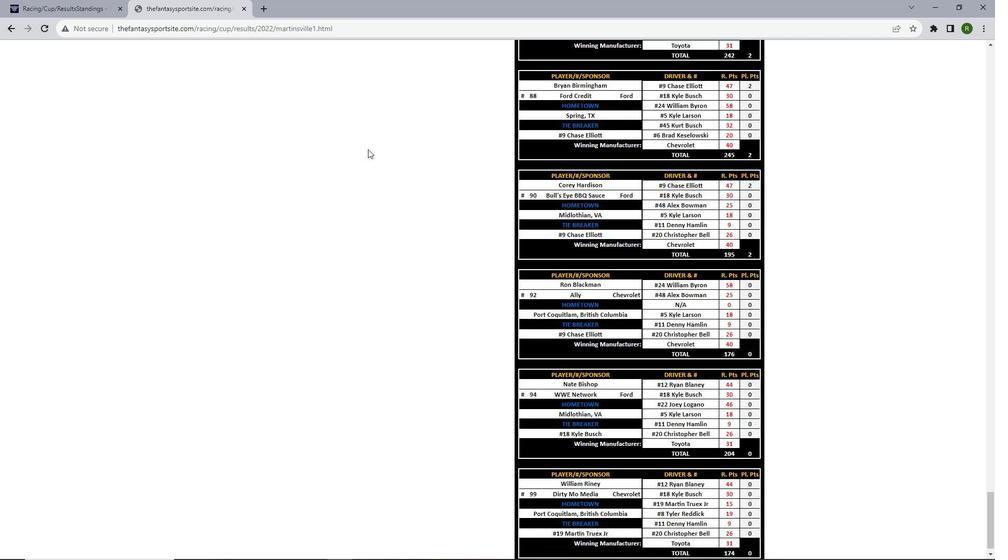 
Action: Mouse scrolled (368, 148) with delta (0, 0)
Screenshot: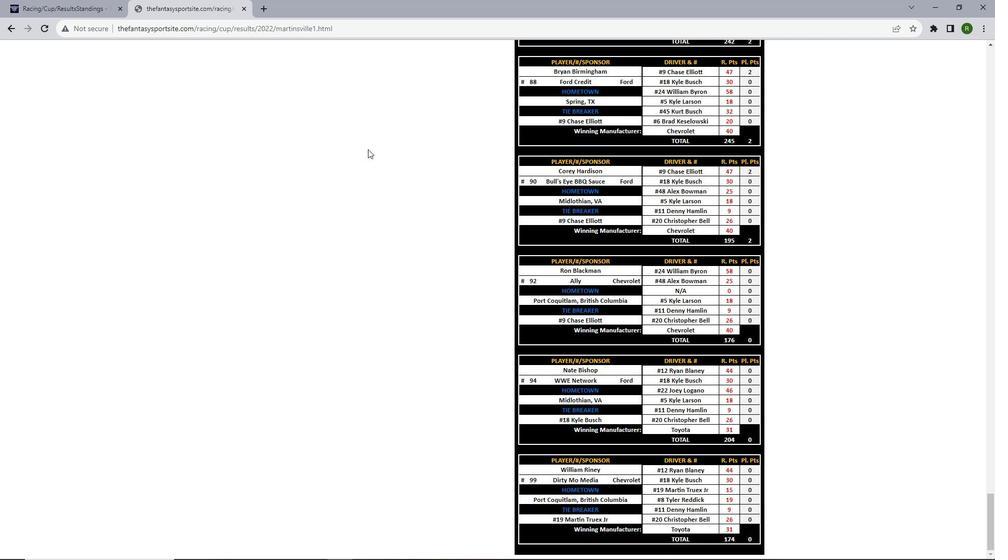 
Action: Mouse scrolled (368, 148) with delta (0, 0)
Screenshot: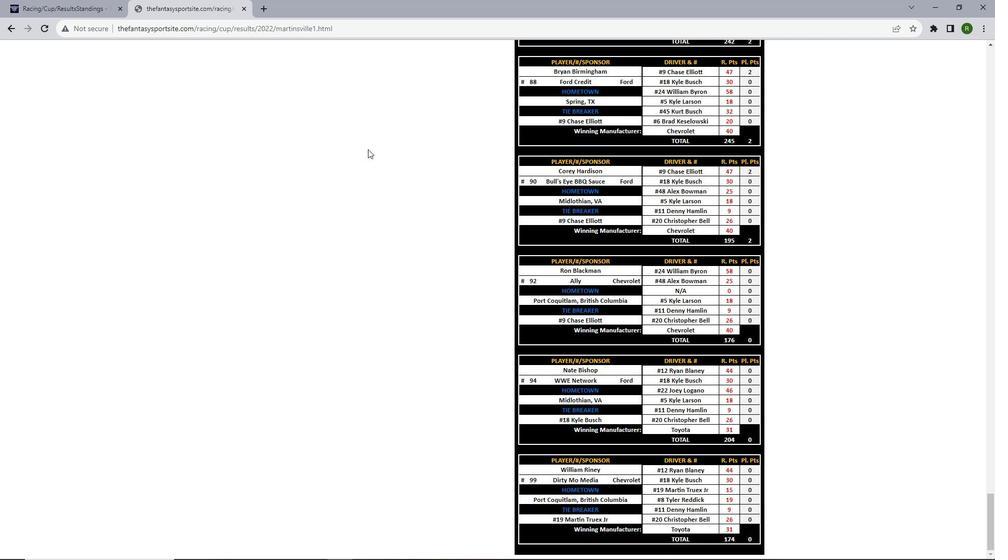 
Action: Mouse scrolled (368, 148) with delta (0, 0)
Screenshot: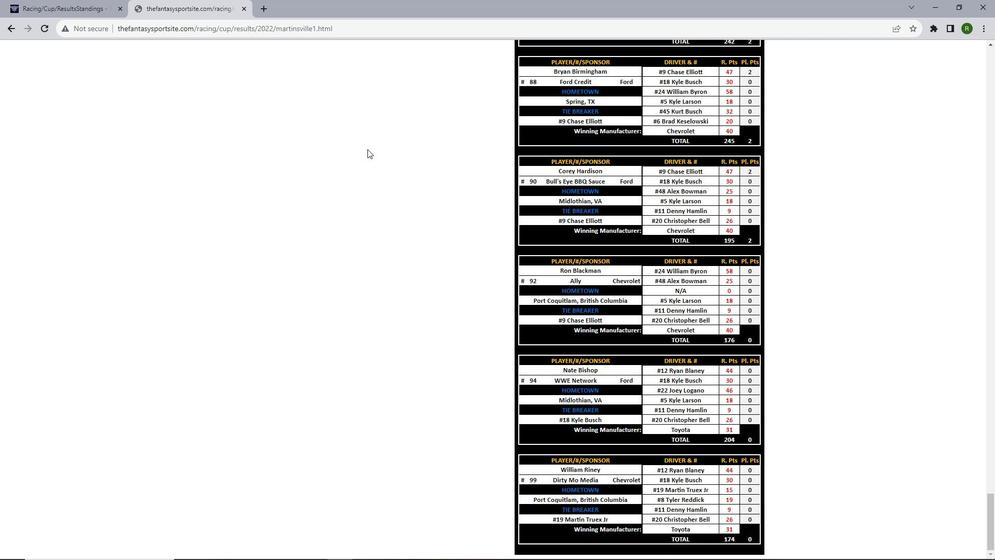 
Action: Mouse moved to (367, 149)
Screenshot: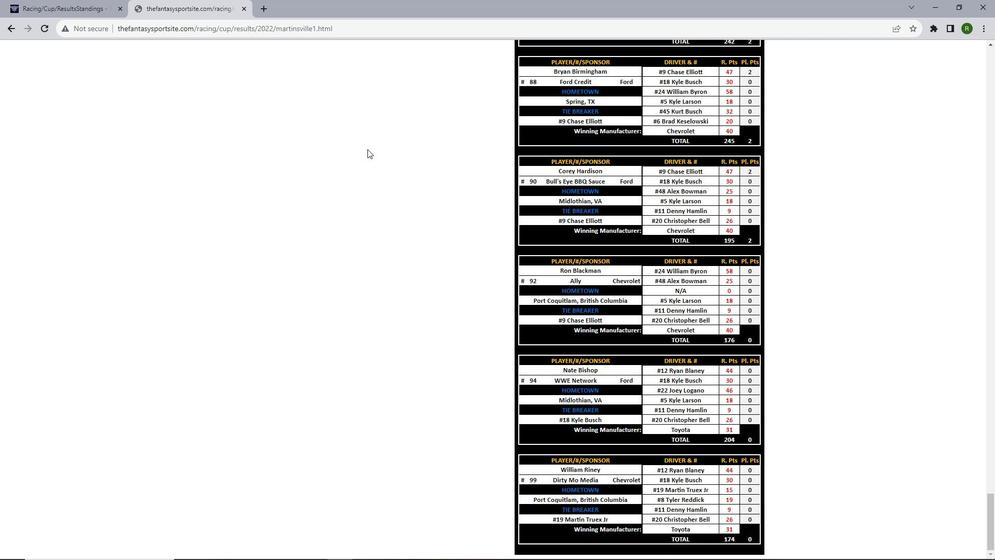 
